 Task: Schedule a workshop on time management for the 19th at 5:00 PM to 6:00 PM
Action: Mouse moved to (457, 114)
Screenshot: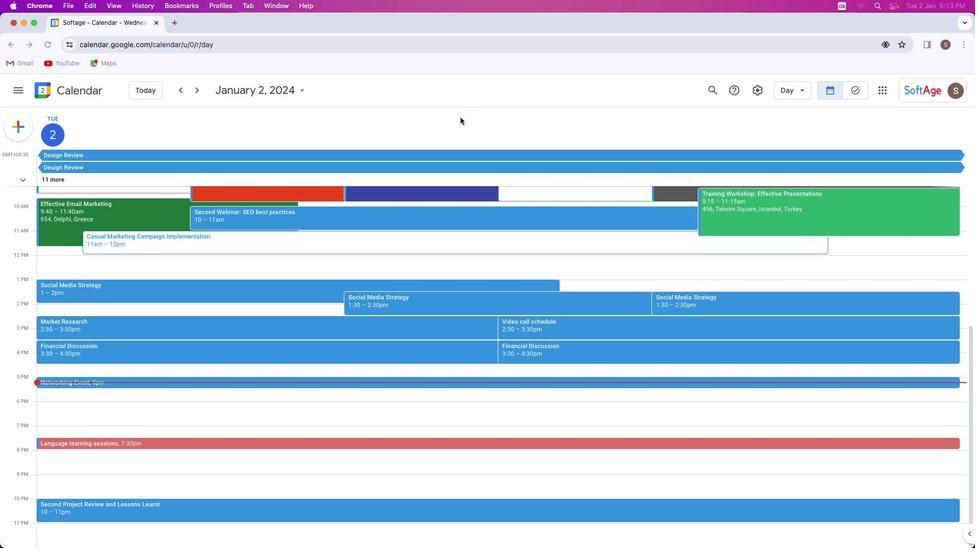 
Action: Mouse pressed left at (457, 114)
Screenshot: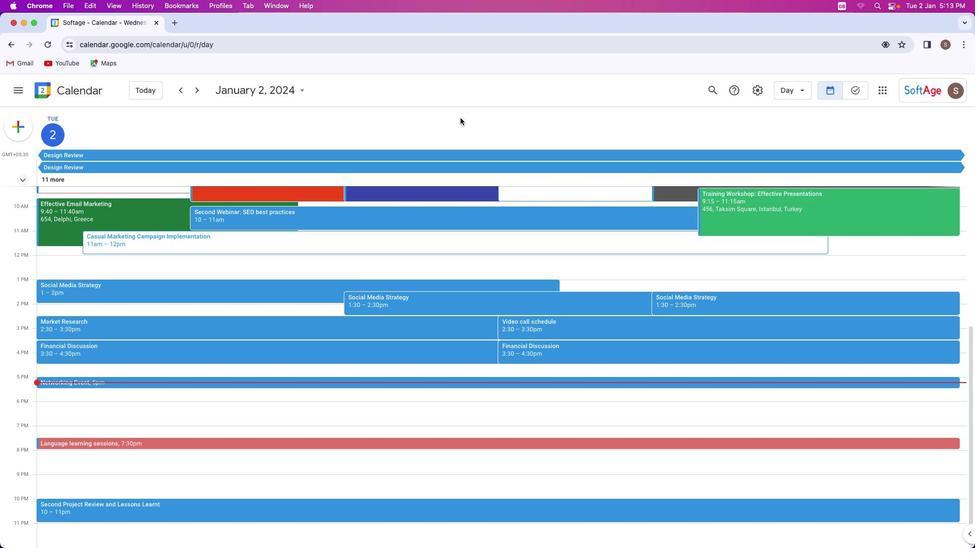 
Action: Mouse moved to (19, 127)
Screenshot: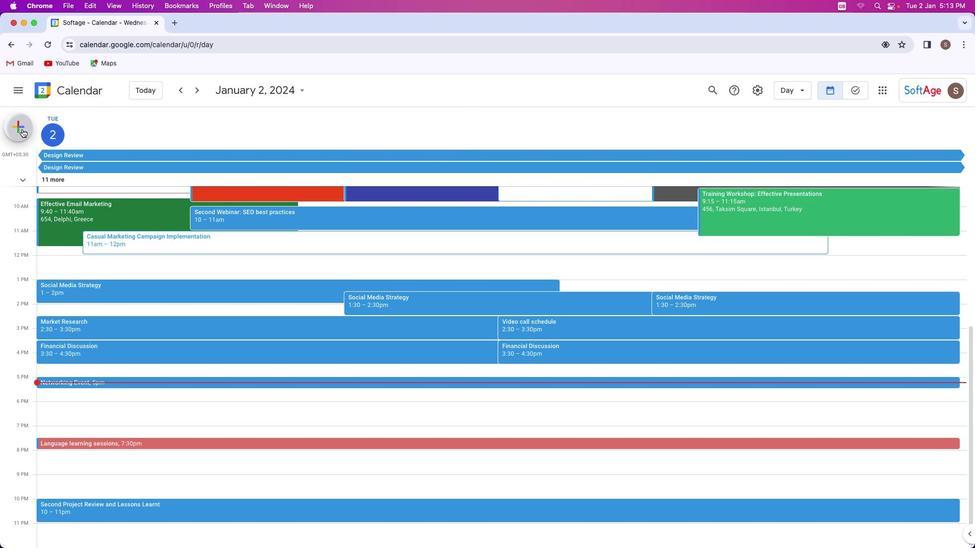
Action: Mouse pressed left at (19, 127)
Screenshot: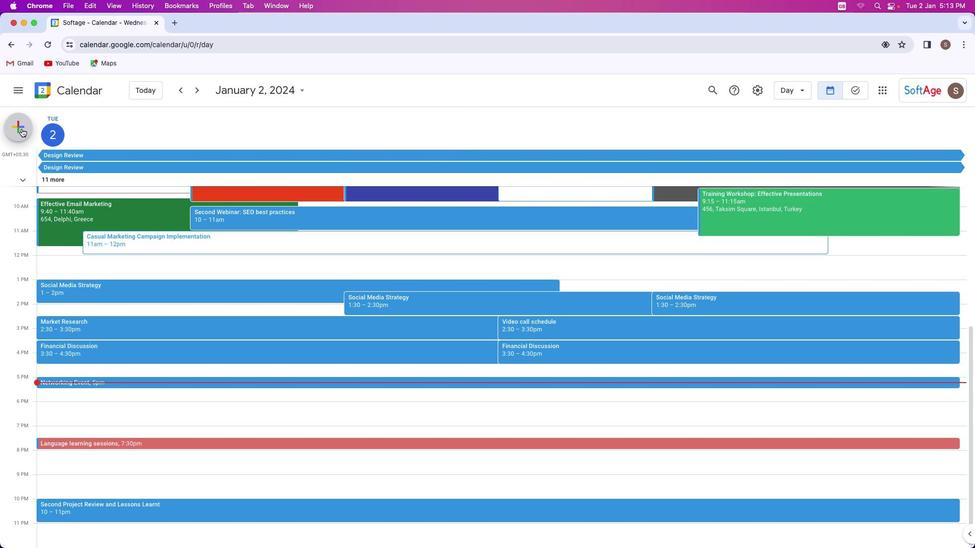 
Action: Mouse moved to (51, 237)
Screenshot: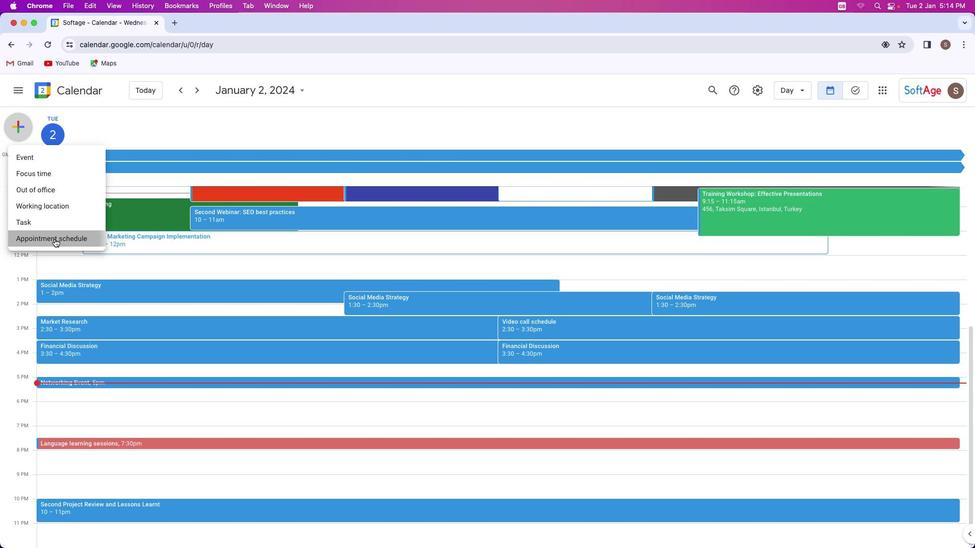 
Action: Mouse pressed left at (51, 237)
Screenshot: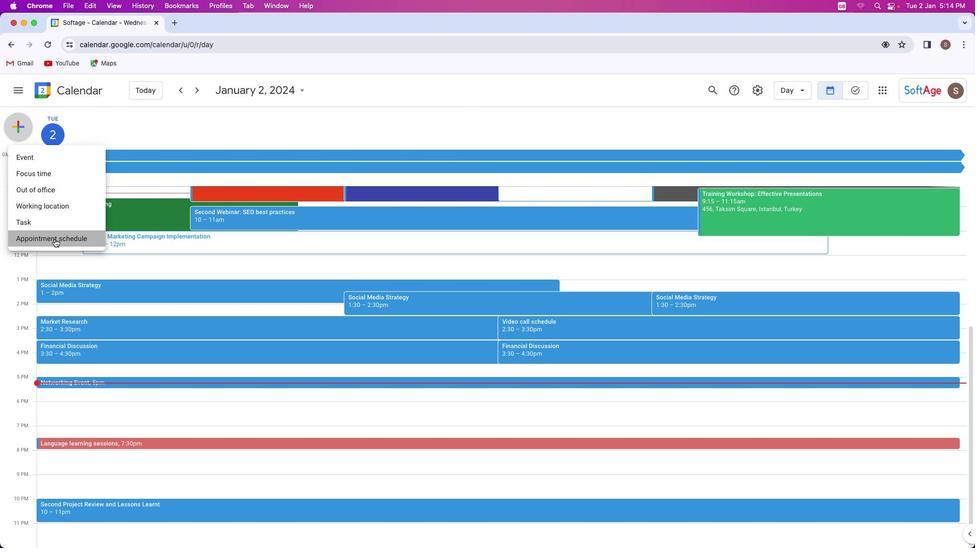
Action: Mouse moved to (102, 123)
Screenshot: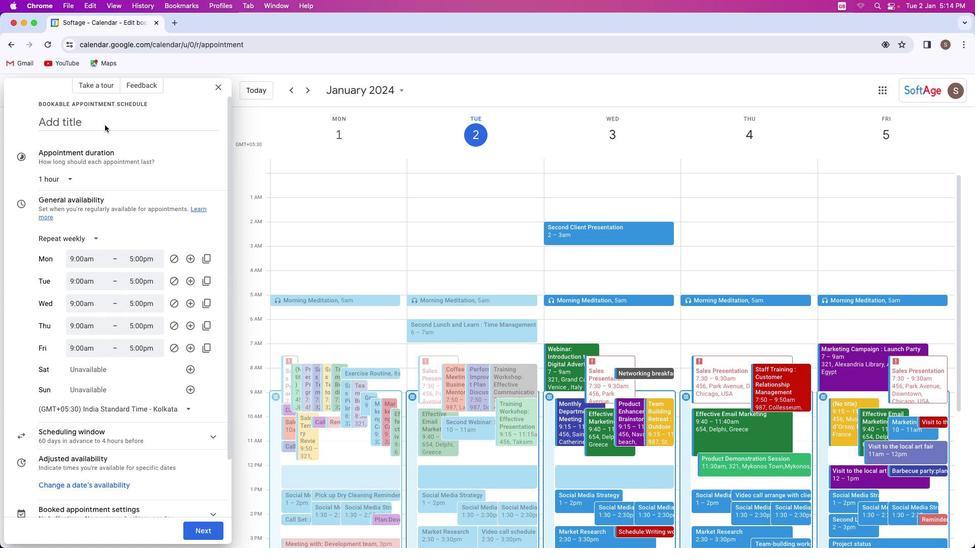 
Action: Mouse pressed left at (102, 123)
Screenshot: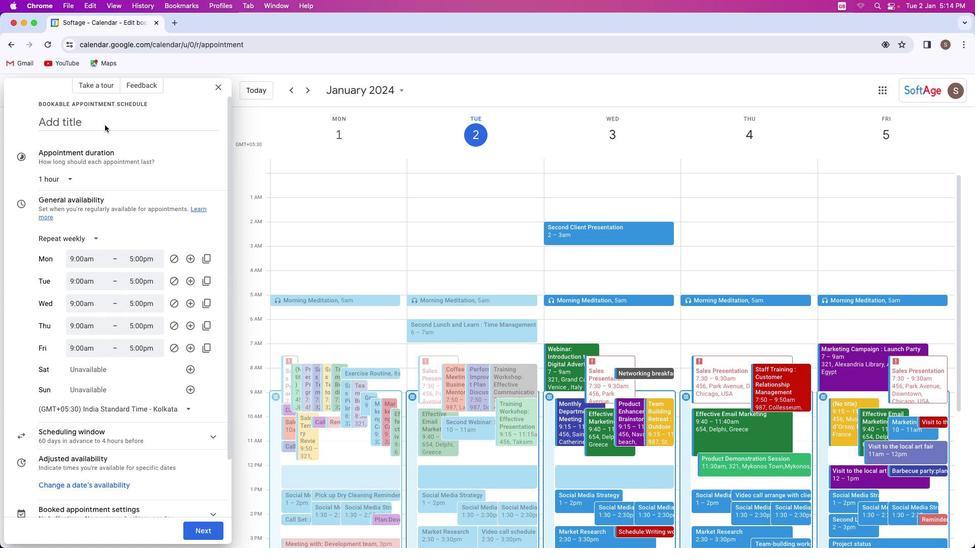 
Action: Mouse moved to (101, 123)
Screenshot: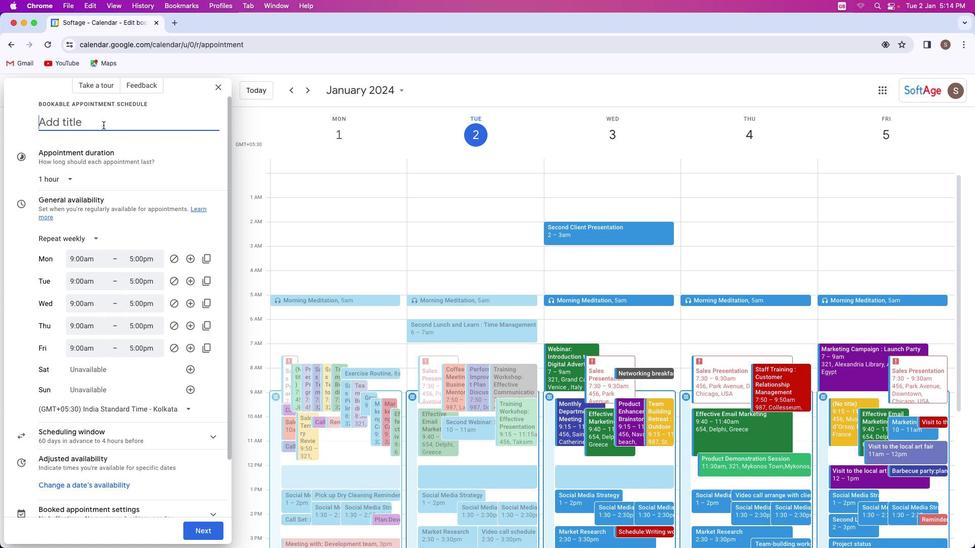 
Action: Key pressed Key.shift'W''o''r''k''s''h''o''p'Key.space'o''n'Key.space't''i''m''e'Key.space'm''a''n''a''g''e''m''e''n''t'
Screenshot: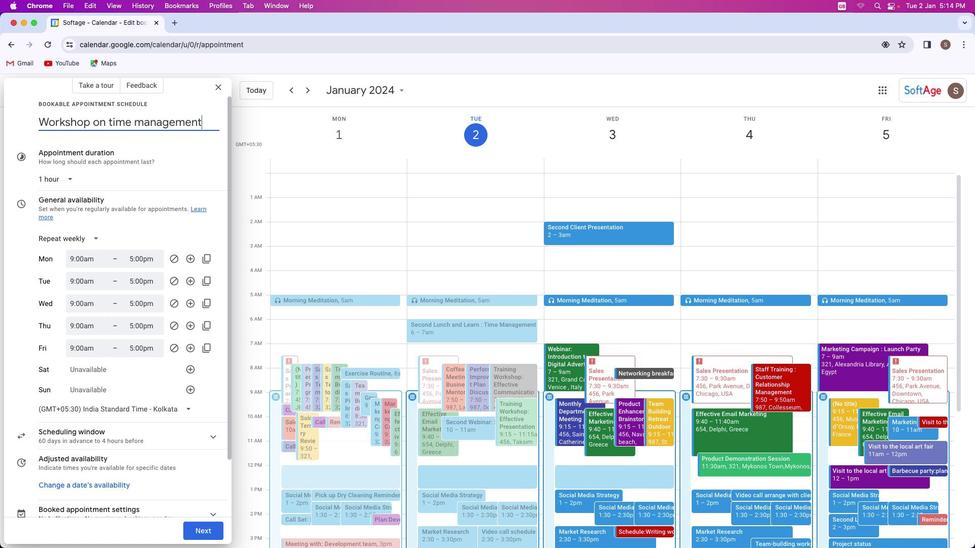 
Action: Mouse moved to (88, 237)
Screenshot: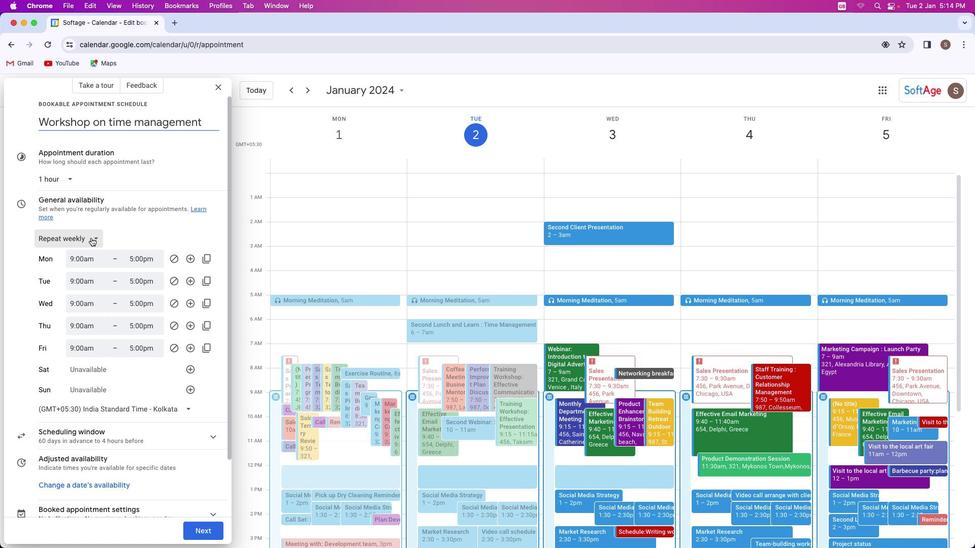
Action: Mouse pressed left at (88, 237)
Screenshot: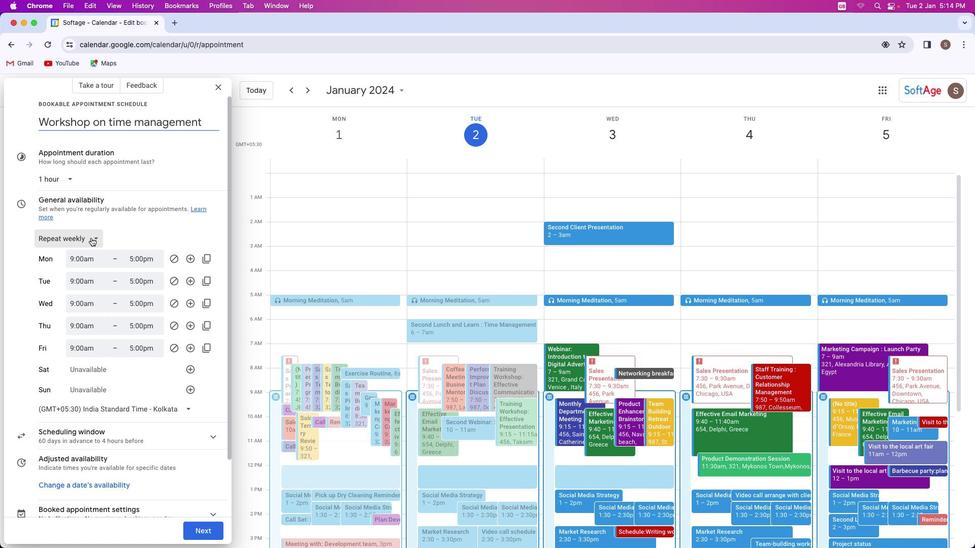 
Action: Mouse moved to (85, 255)
Screenshot: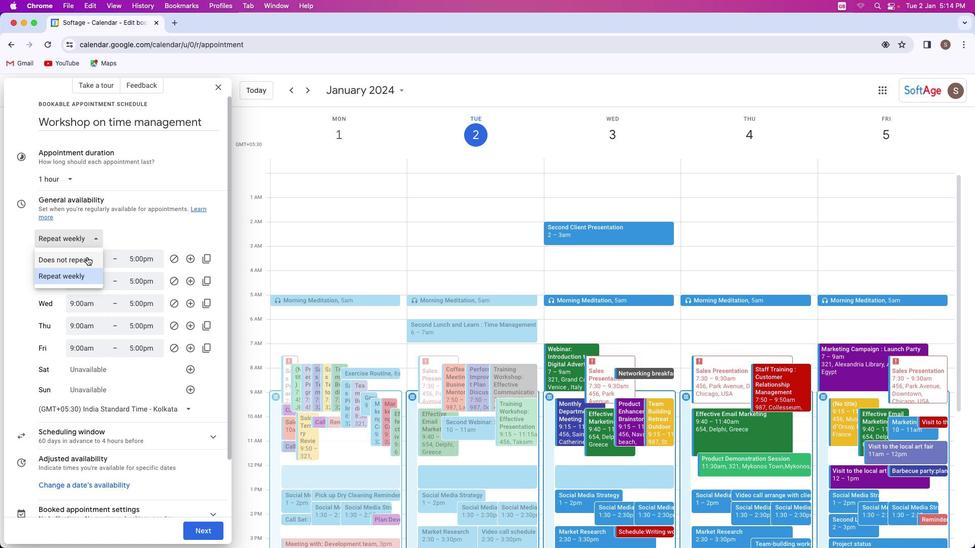 
Action: Mouse pressed left at (85, 255)
Screenshot: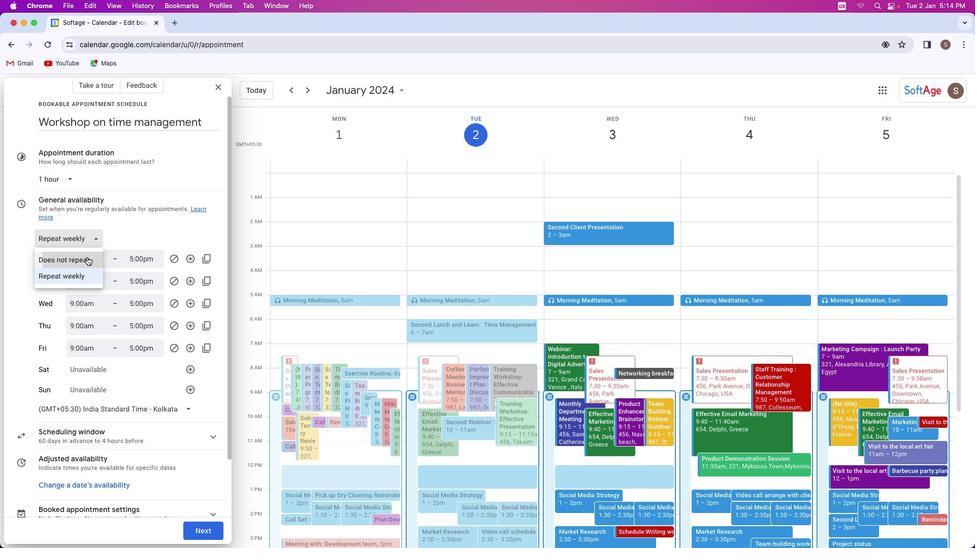 
Action: Mouse moved to (63, 246)
Screenshot: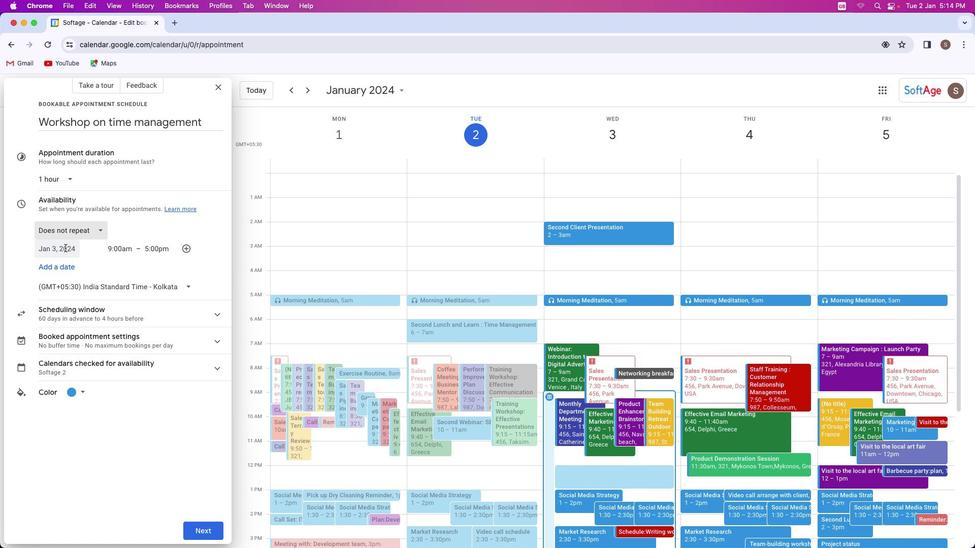 
Action: Mouse pressed left at (63, 246)
Screenshot: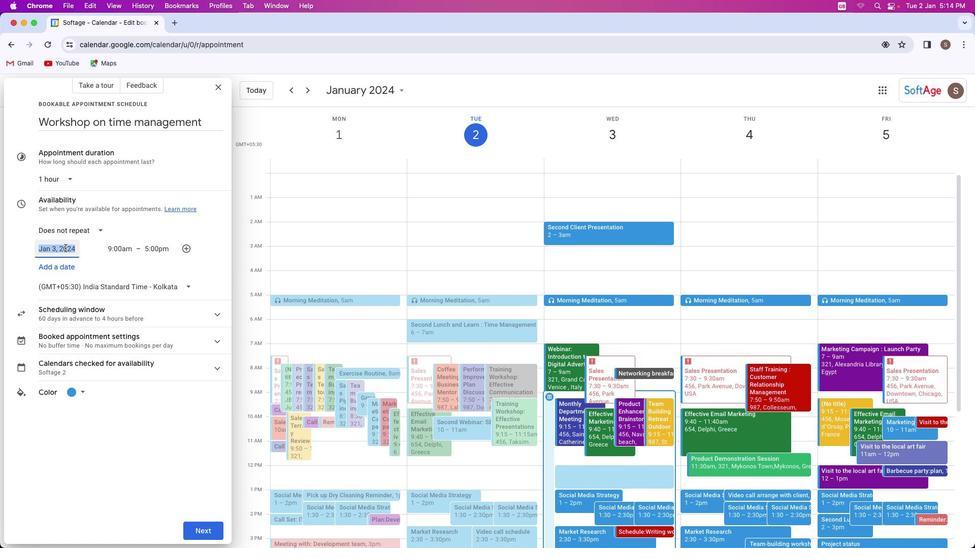 
Action: Mouse moved to (119, 324)
Screenshot: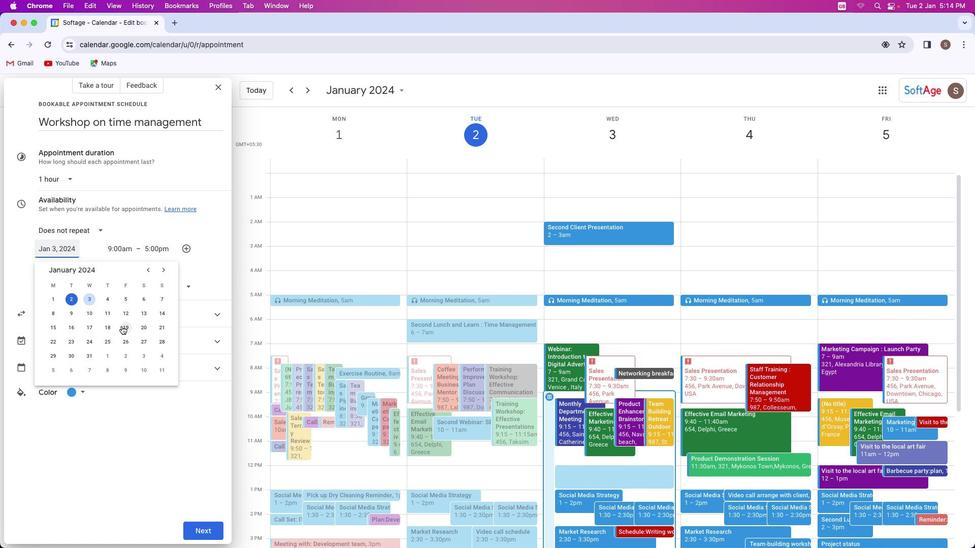 
Action: Mouse pressed left at (119, 324)
Screenshot: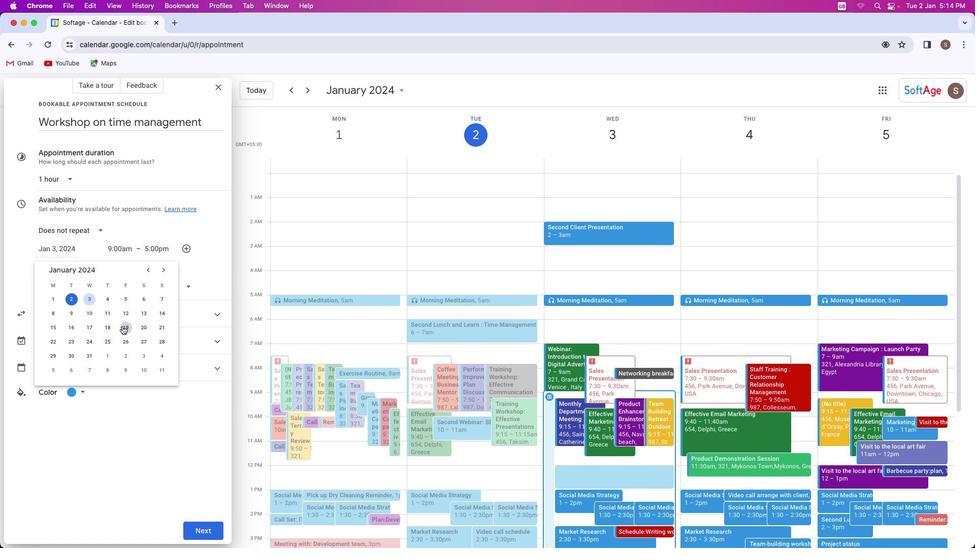 
Action: Mouse moved to (109, 244)
Screenshot: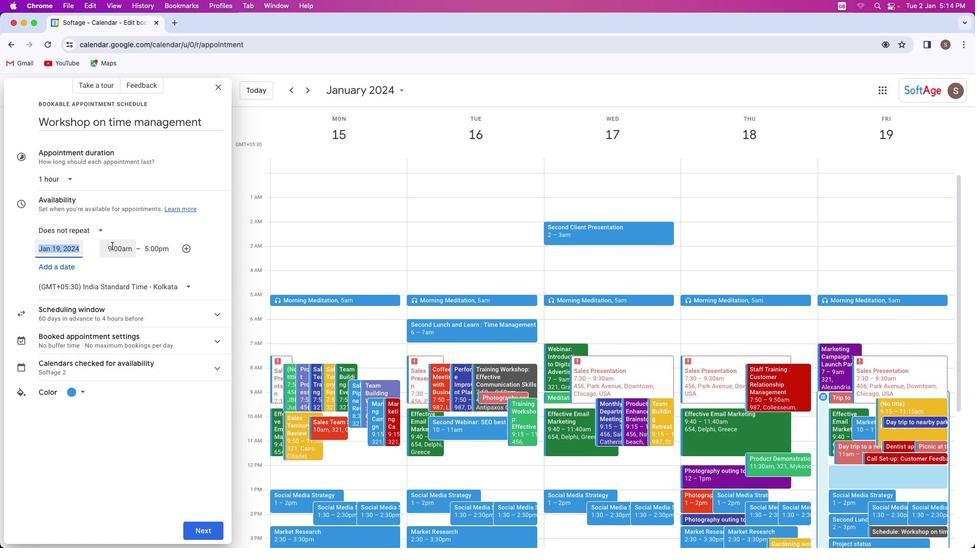 
Action: Mouse pressed left at (109, 244)
Screenshot: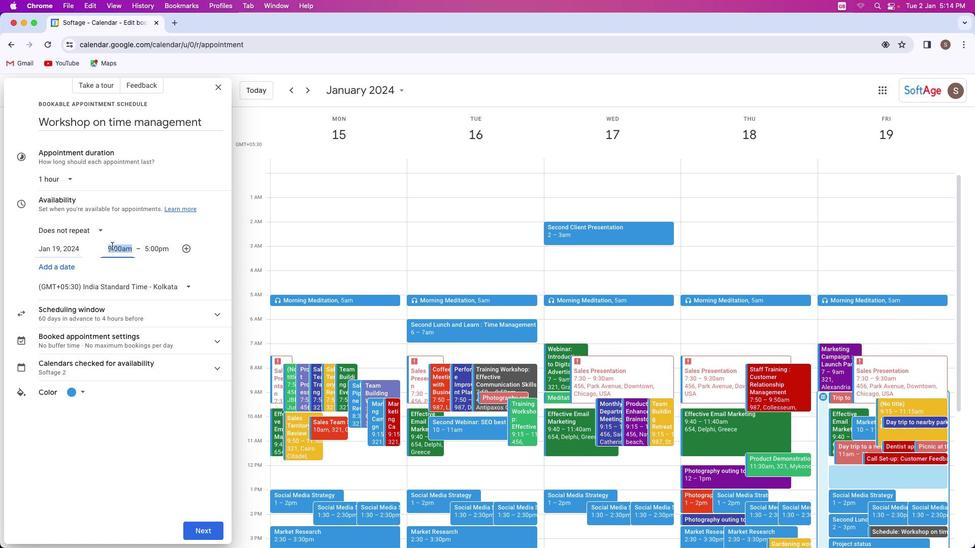 
Action: Mouse moved to (133, 292)
Screenshot: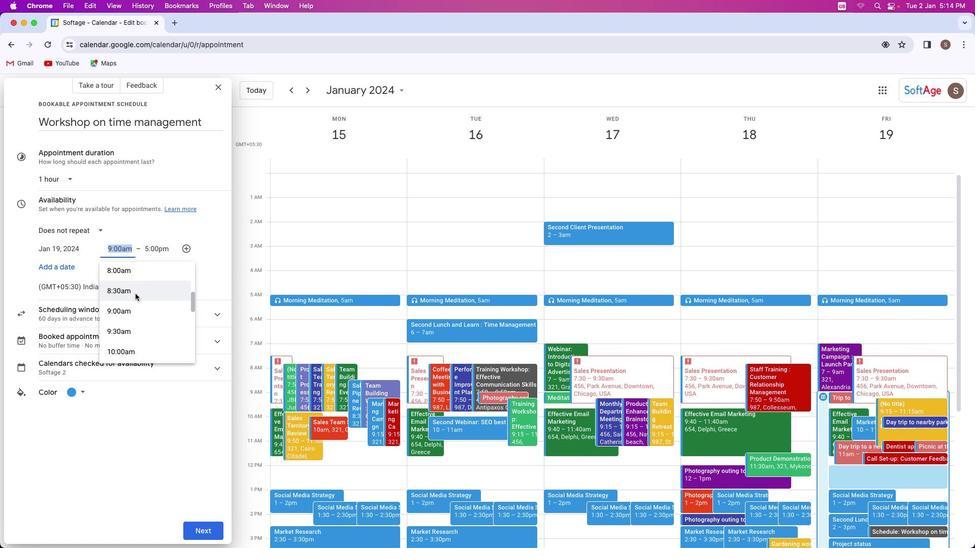 
Action: Mouse scrolled (133, 292) with delta (-1, -2)
Screenshot: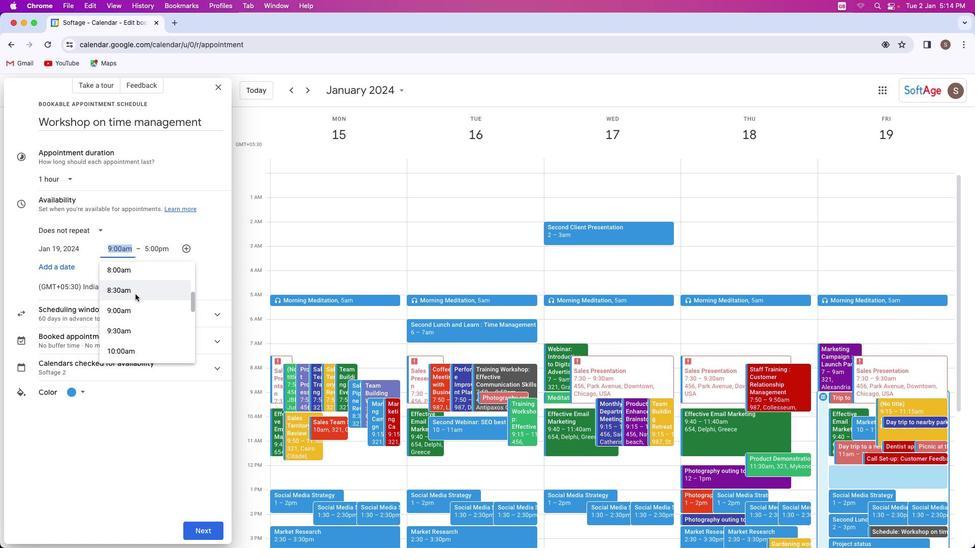 
Action: Mouse scrolled (133, 292) with delta (-1, -2)
Screenshot: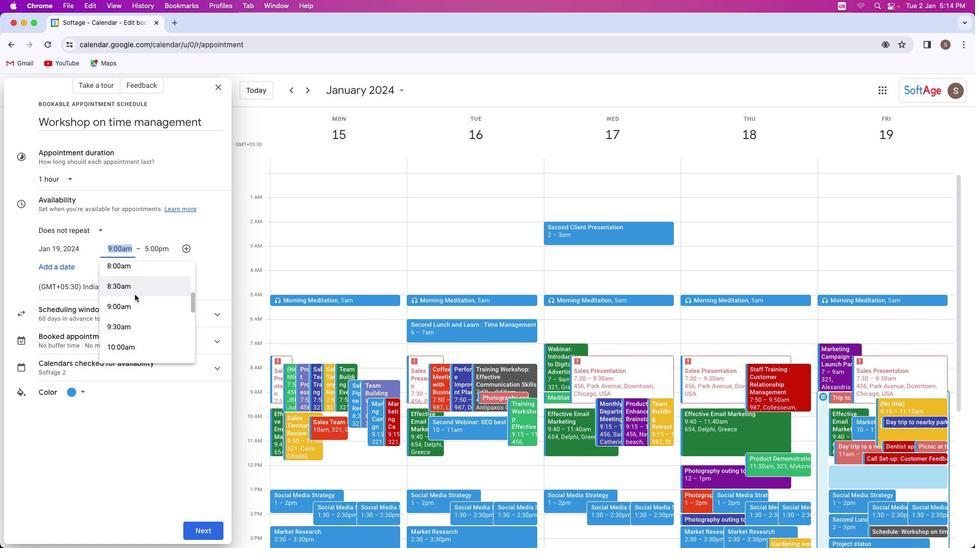 
Action: Mouse moved to (133, 292)
Screenshot: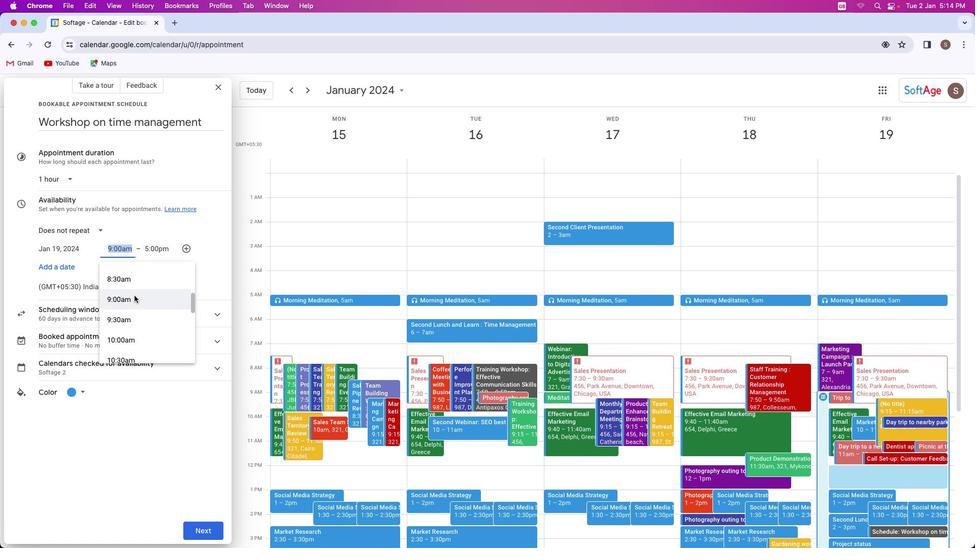 
Action: Mouse scrolled (133, 292) with delta (-1, -2)
Screenshot: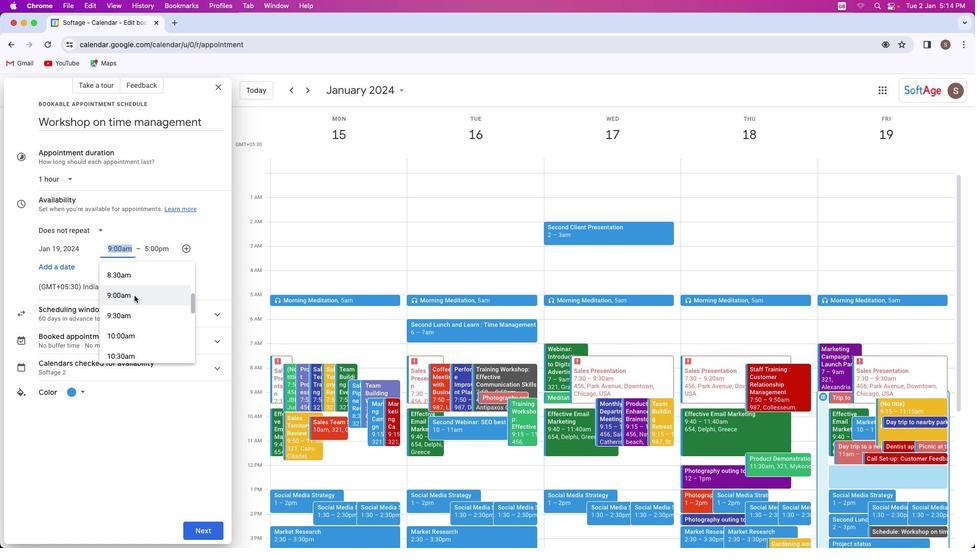 
Action: Mouse moved to (132, 293)
Screenshot: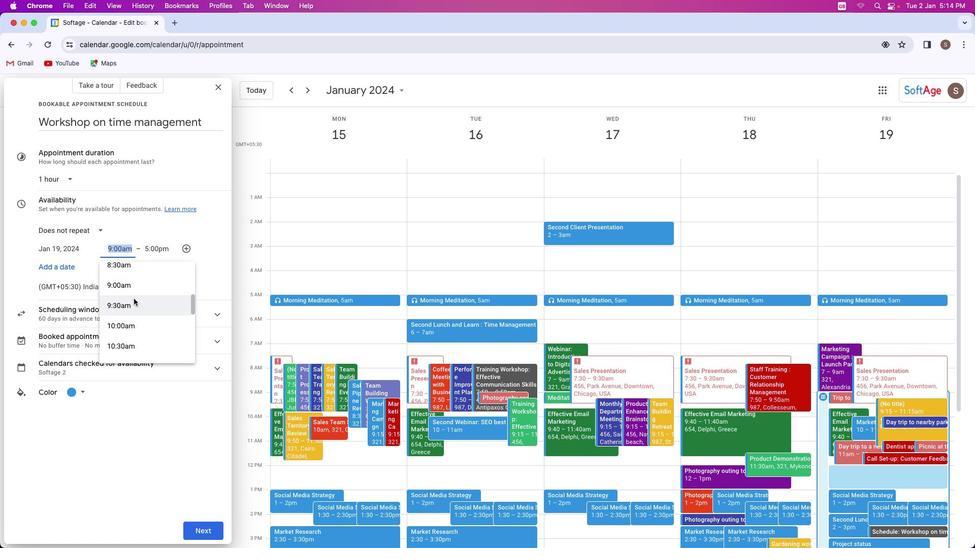 
Action: Mouse scrolled (132, 293) with delta (-1, -2)
Screenshot: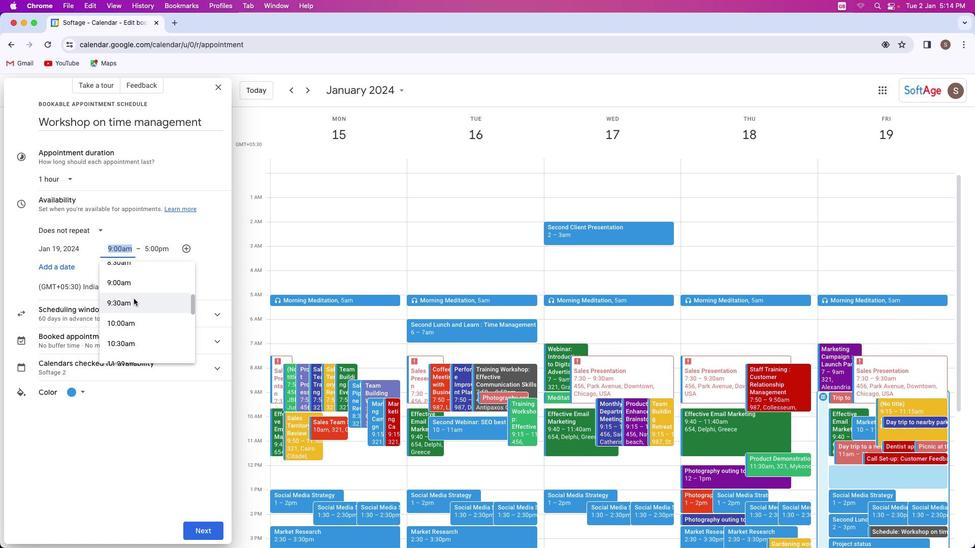 
Action: Mouse moved to (129, 291)
Screenshot: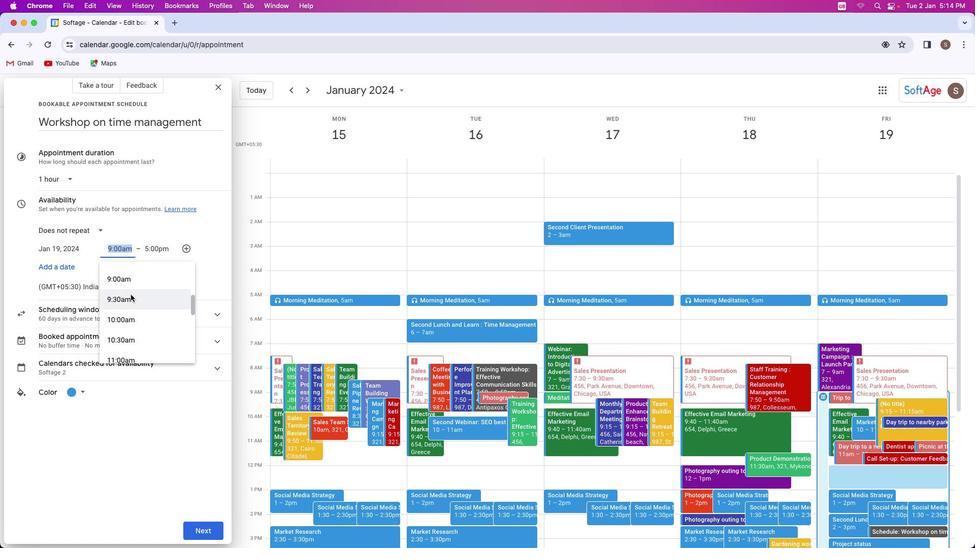 
Action: Mouse scrolled (129, 291) with delta (-1, -2)
Screenshot: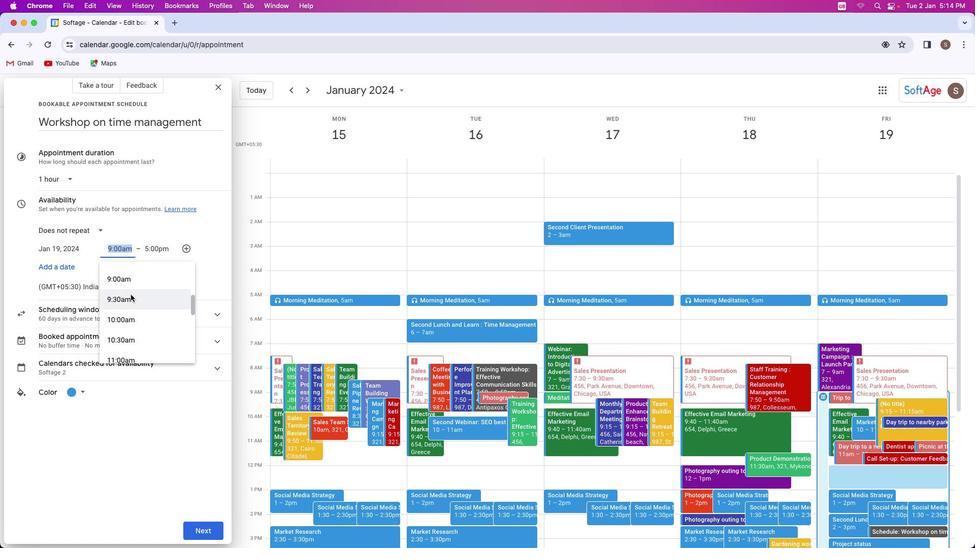 
Action: Mouse moved to (129, 293)
Screenshot: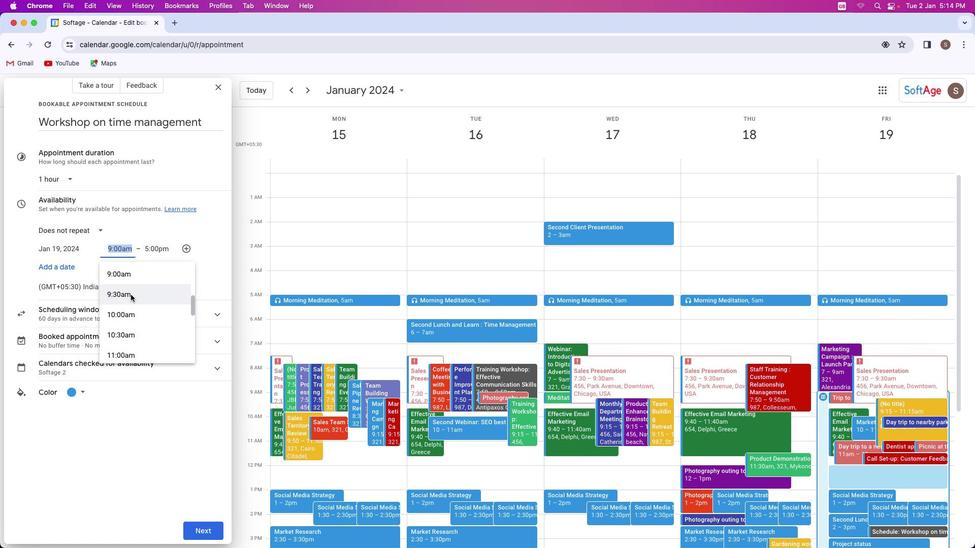 
Action: Mouse scrolled (129, 293) with delta (-1, -2)
Screenshot: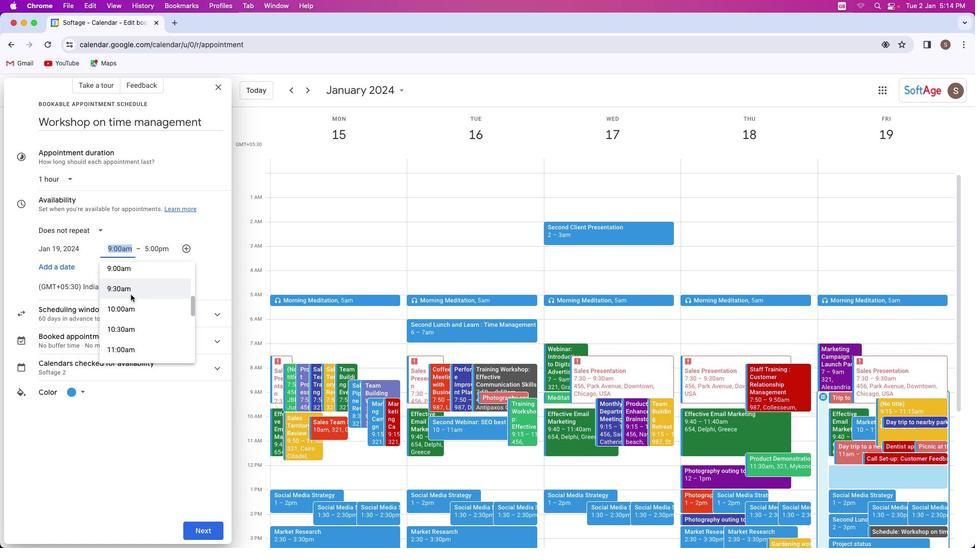 
Action: Mouse scrolled (129, 293) with delta (-1, -2)
Screenshot: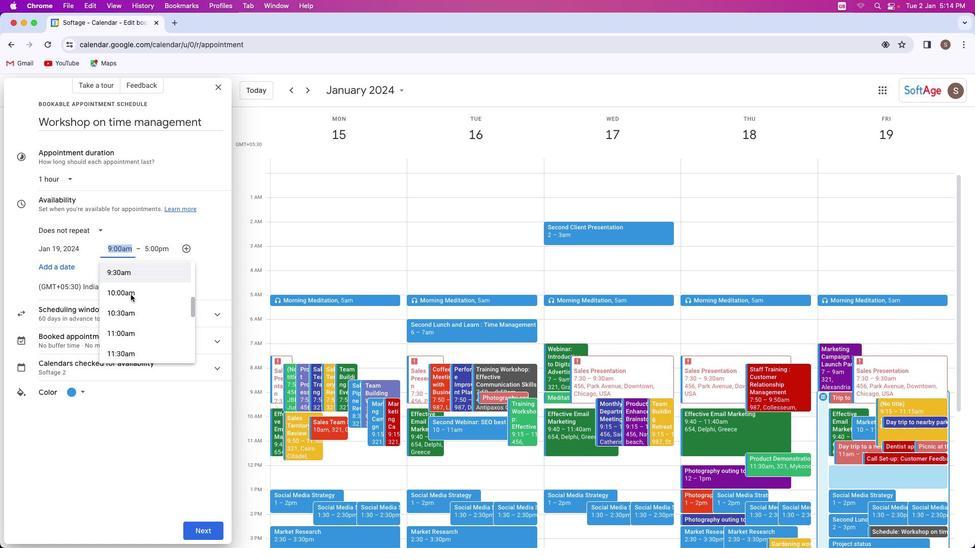 
Action: Mouse scrolled (129, 293) with delta (-1, -2)
Screenshot: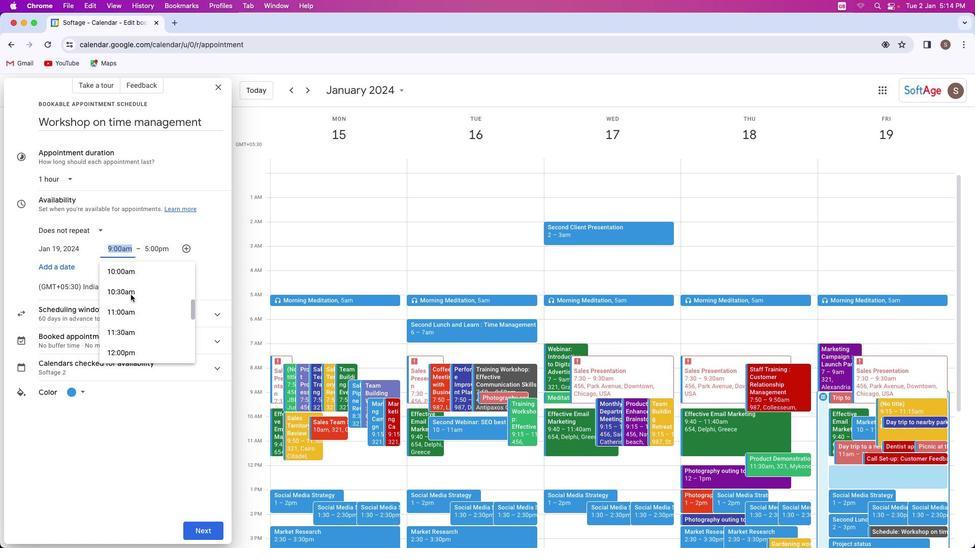 
Action: Mouse scrolled (129, 293) with delta (-1, -2)
Screenshot: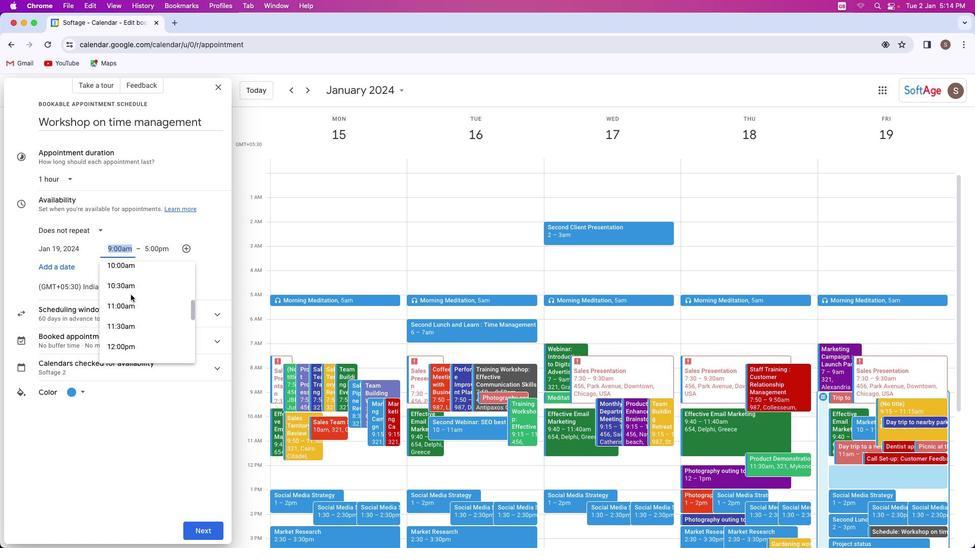 
Action: Mouse moved to (129, 292)
Screenshot: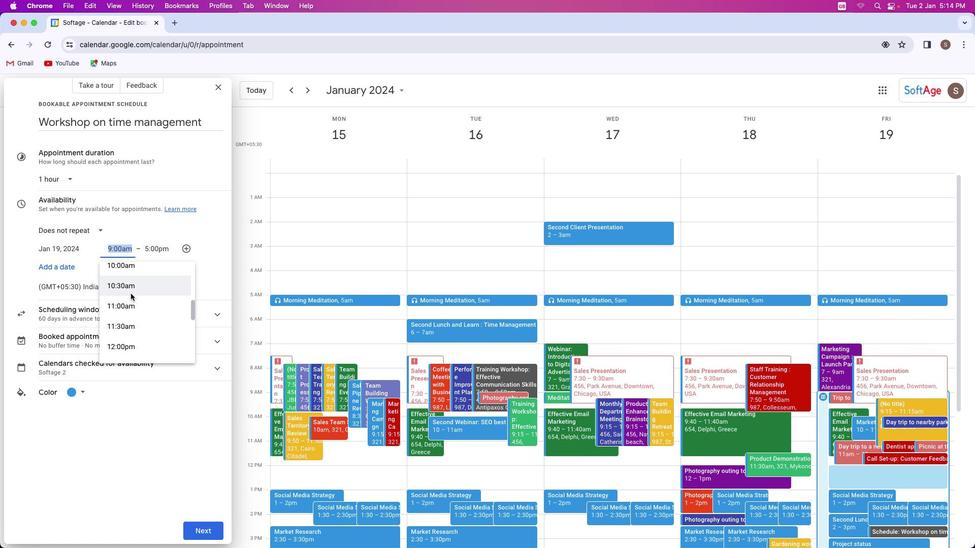 
Action: Mouse scrolled (129, 292) with delta (-1, -2)
Screenshot: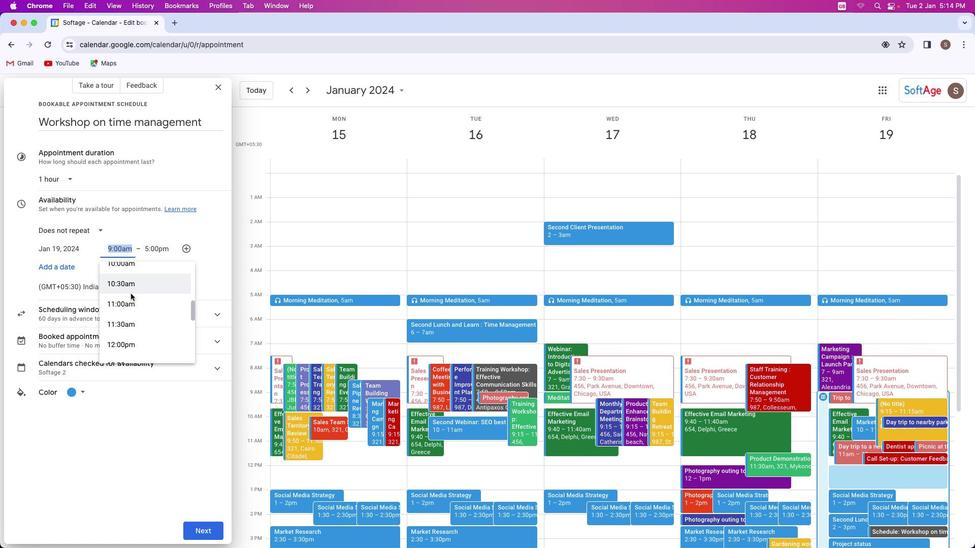 
Action: Mouse scrolled (129, 292) with delta (-1, -2)
Screenshot: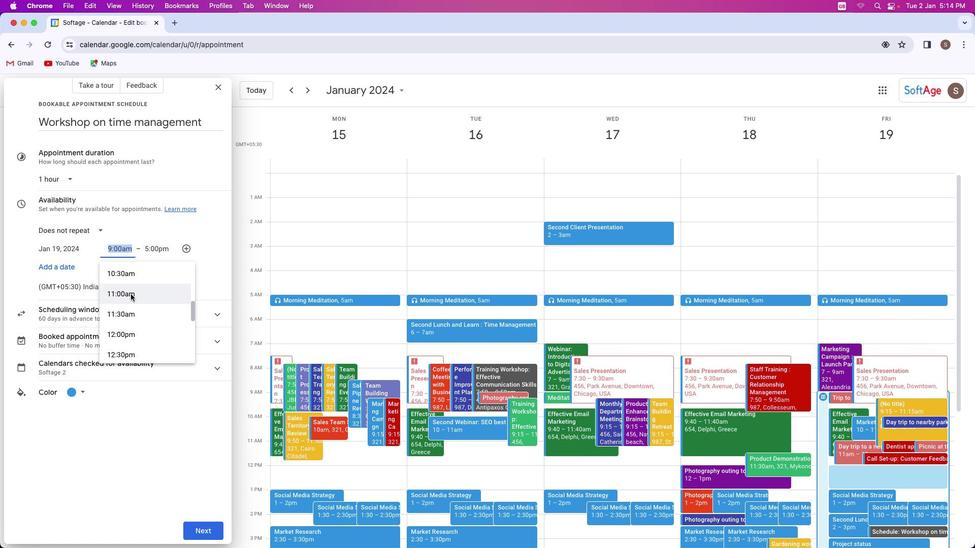 
Action: Mouse moved to (129, 292)
Screenshot: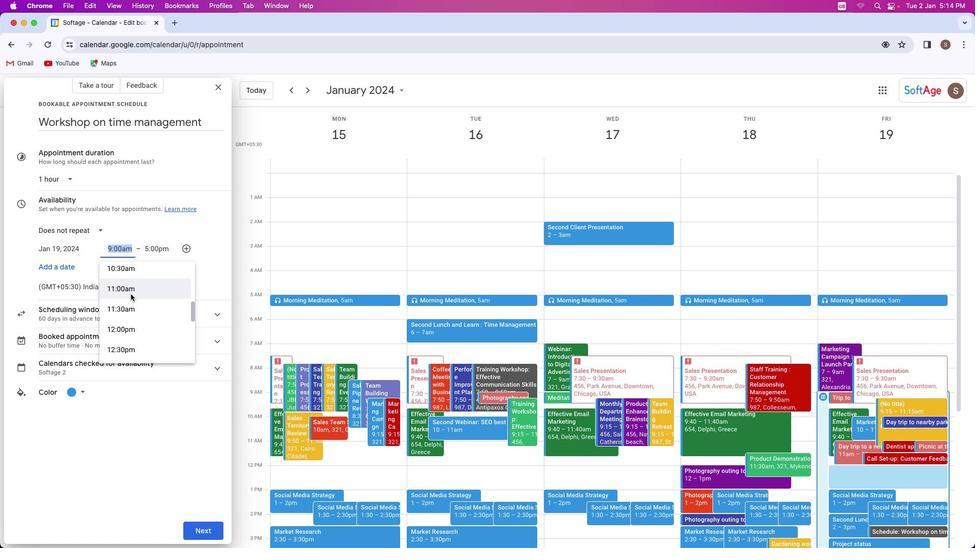 
Action: Mouse scrolled (129, 292) with delta (-1, -2)
Screenshot: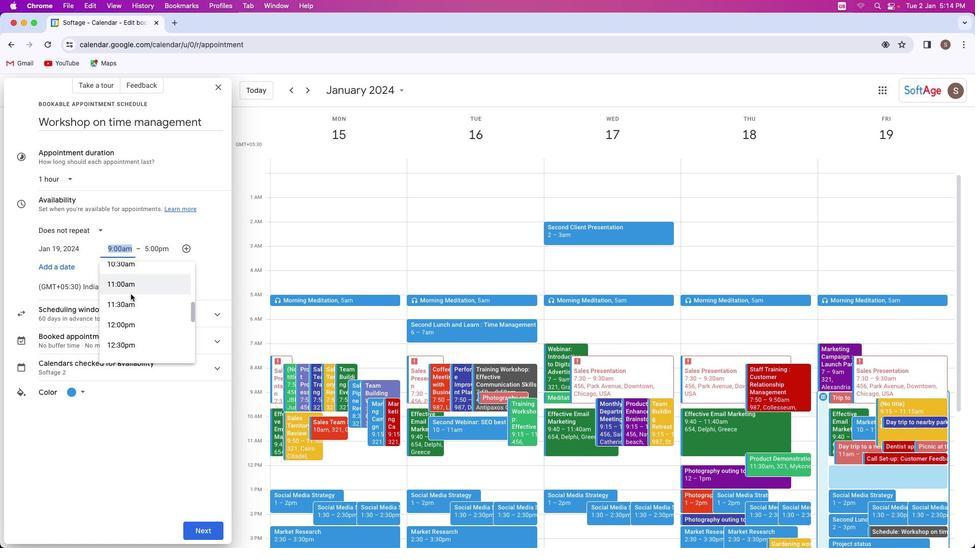 
Action: Mouse scrolled (129, 292) with delta (-1, -2)
Screenshot: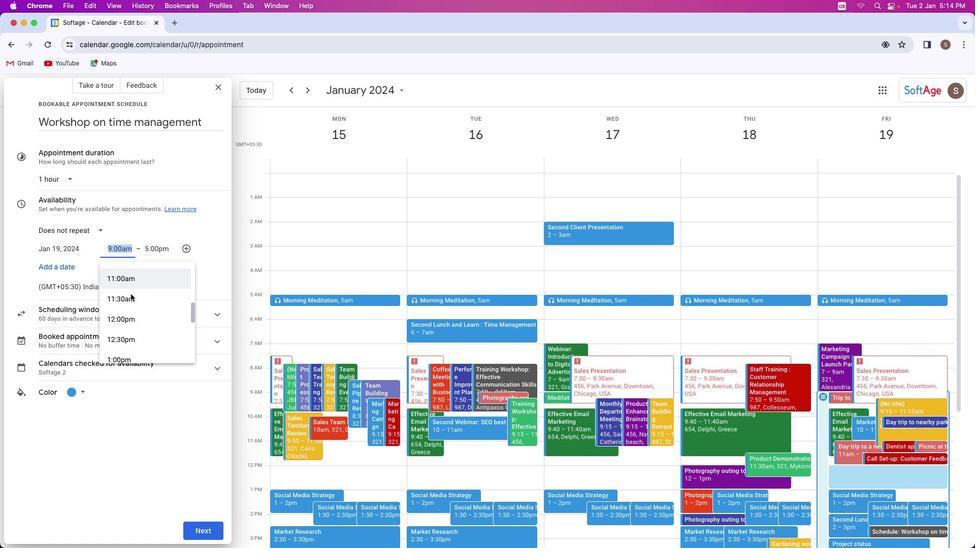 
Action: Mouse scrolled (129, 292) with delta (-1, -2)
Screenshot: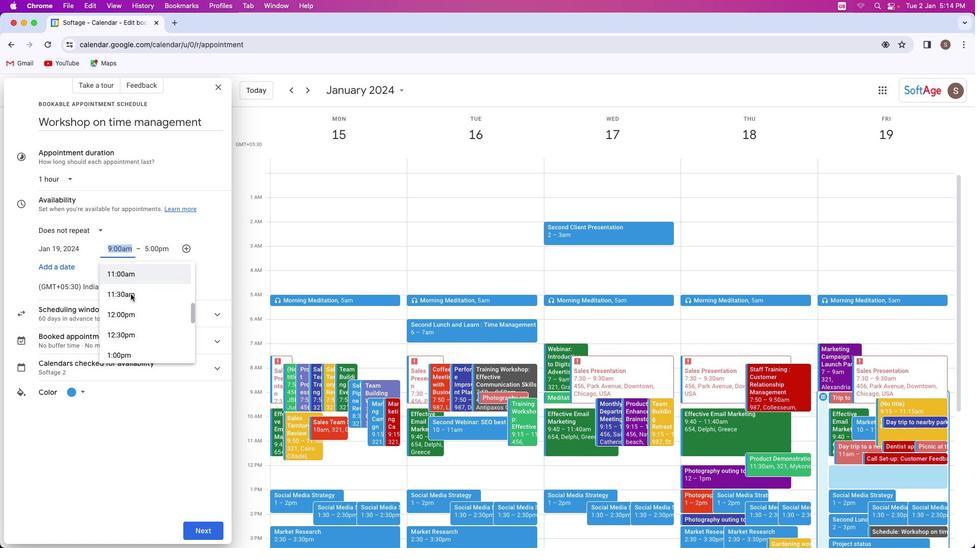 
Action: Mouse moved to (129, 292)
Screenshot: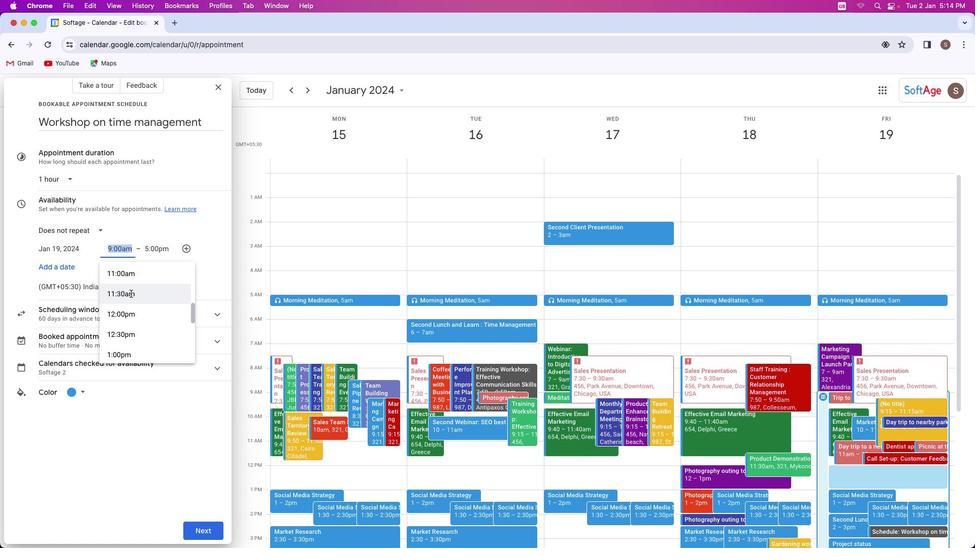 
Action: Mouse scrolled (129, 292) with delta (-1, -2)
Screenshot: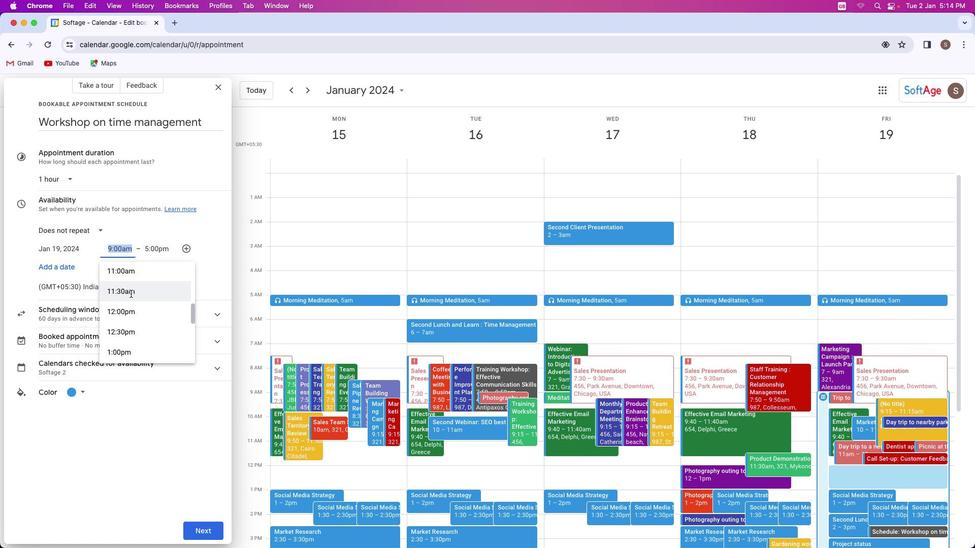 
Action: Mouse scrolled (129, 292) with delta (-1, -2)
Screenshot: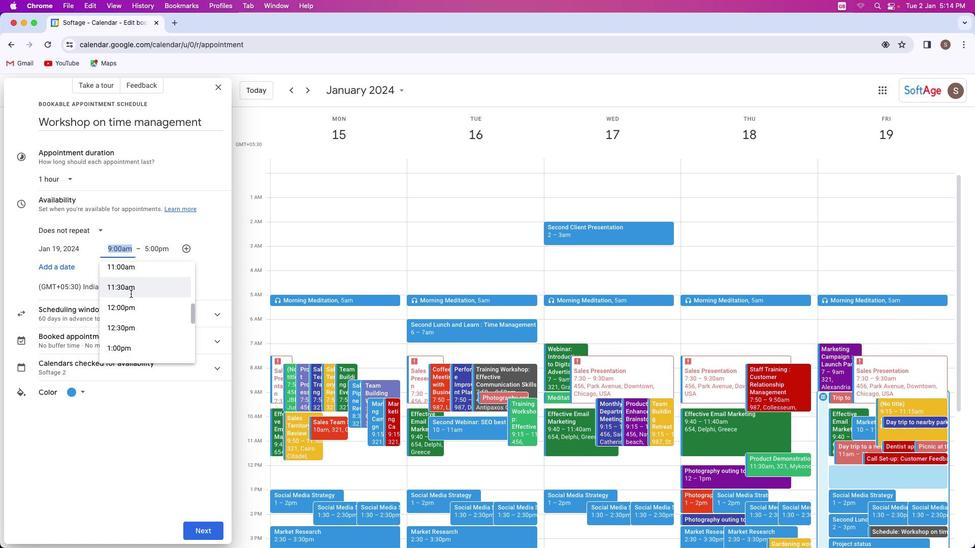 
Action: Mouse scrolled (129, 292) with delta (-1, -2)
Screenshot: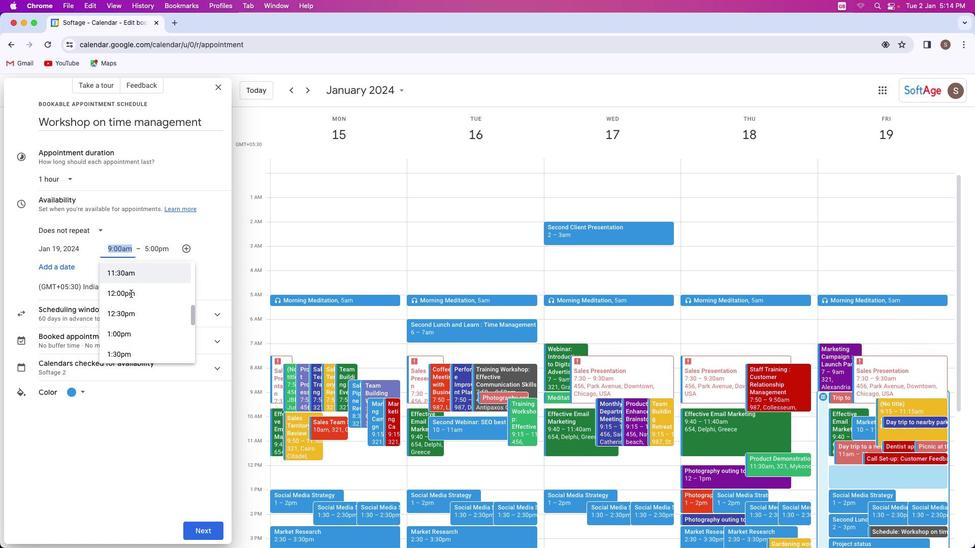
Action: Mouse scrolled (129, 292) with delta (-1, -2)
Screenshot: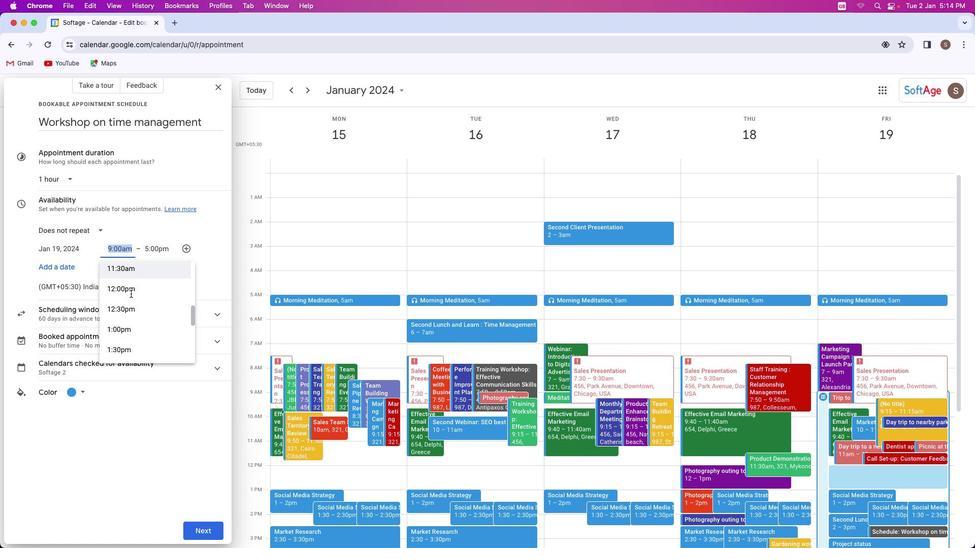 
Action: Mouse moved to (129, 291)
Screenshot: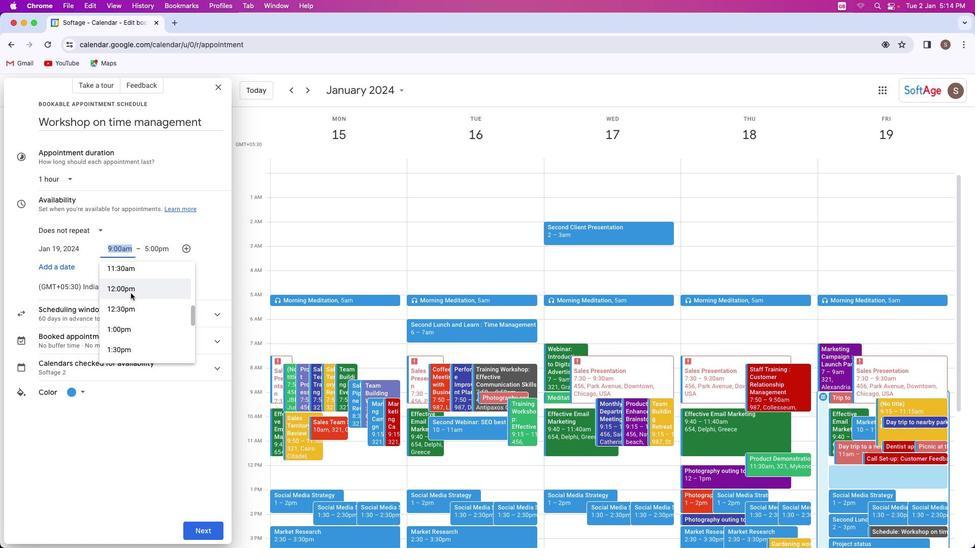 
Action: Mouse scrolled (129, 291) with delta (-1, -2)
Screenshot: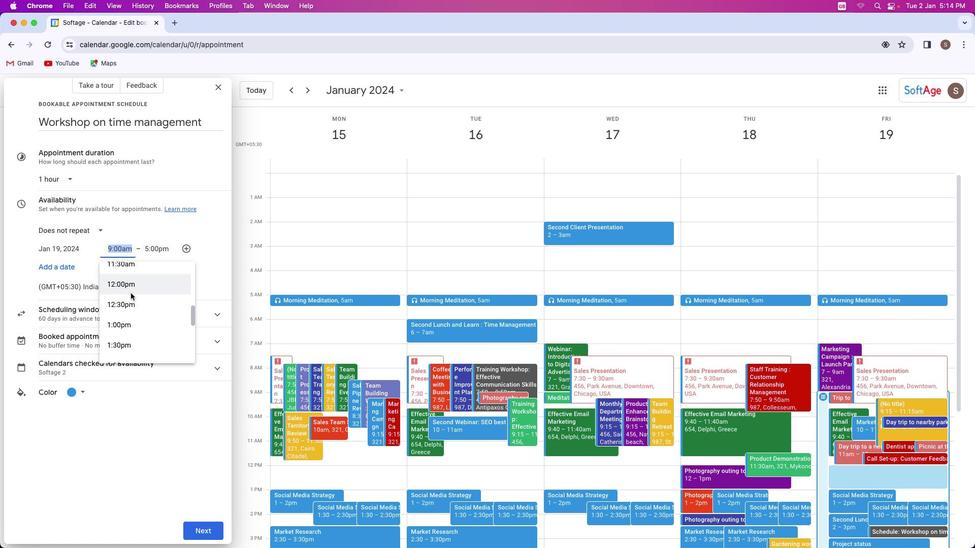 
Action: Mouse scrolled (129, 291) with delta (-1, -2)
Screenshot: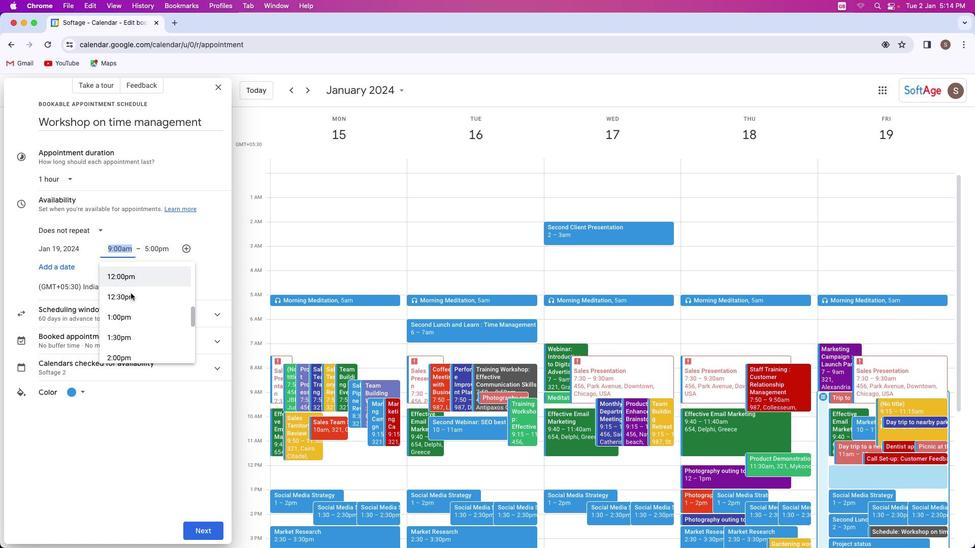 
Action: Mouse scrolled (129, 291) with delta (-1, -2)
Screenshot: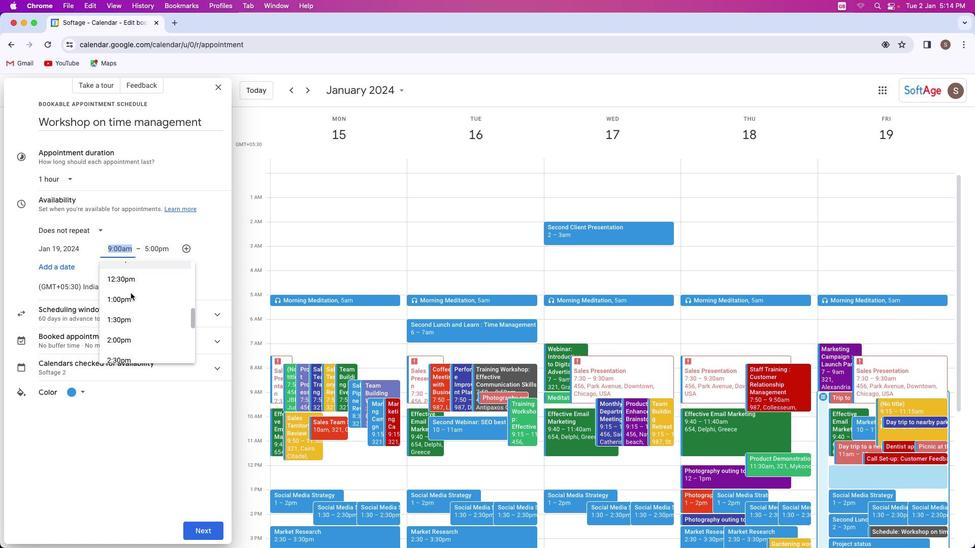 
Action: Mouse scrolled (129, 291) with delta (-1, -2)
Screenshot: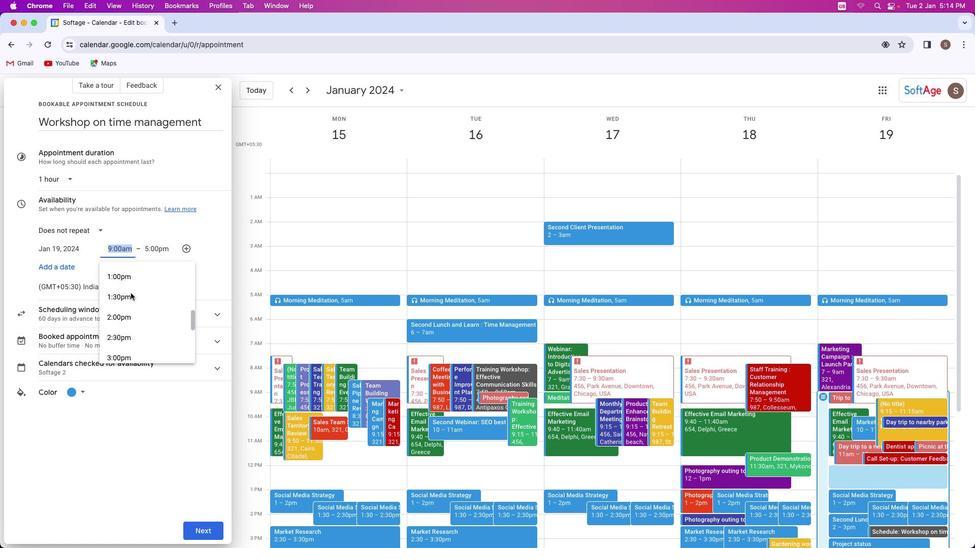 
Action: Mouse scrolled (129, 291) with delta (-1, -2)
Screenshot: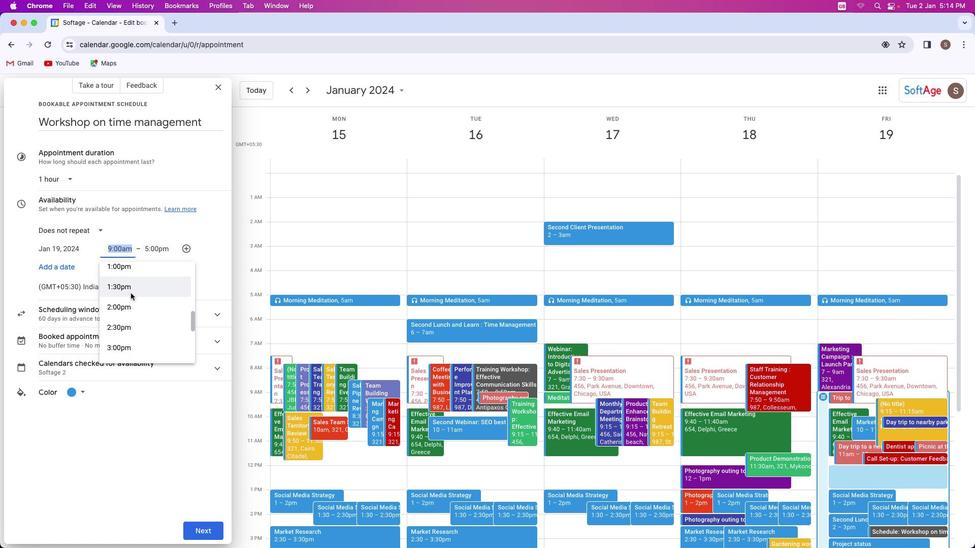 
Action: Mouse scrolled (129, 291) with delta (-1, -2)
Screenshot: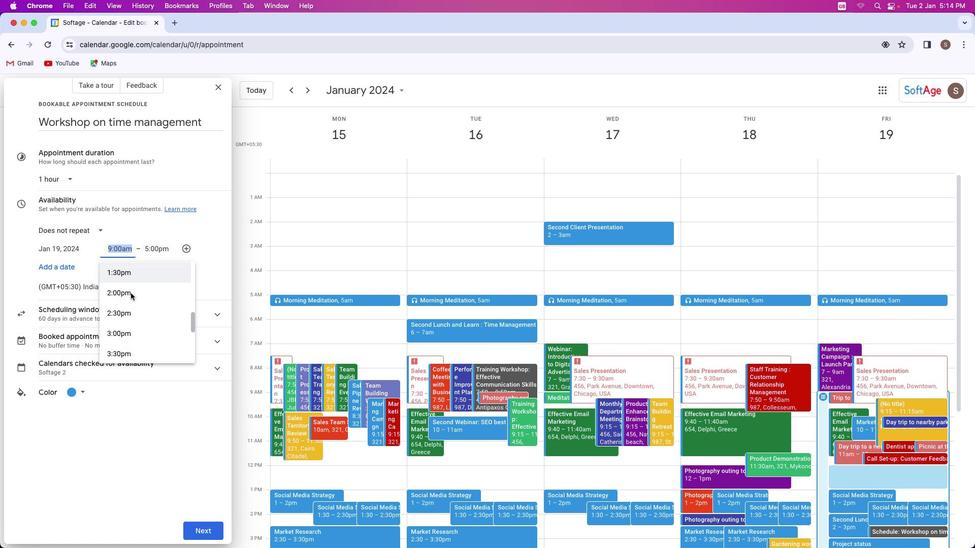 
Action: Mouse scrolled (129, 291) with delta (-1, -2)
Screenshot: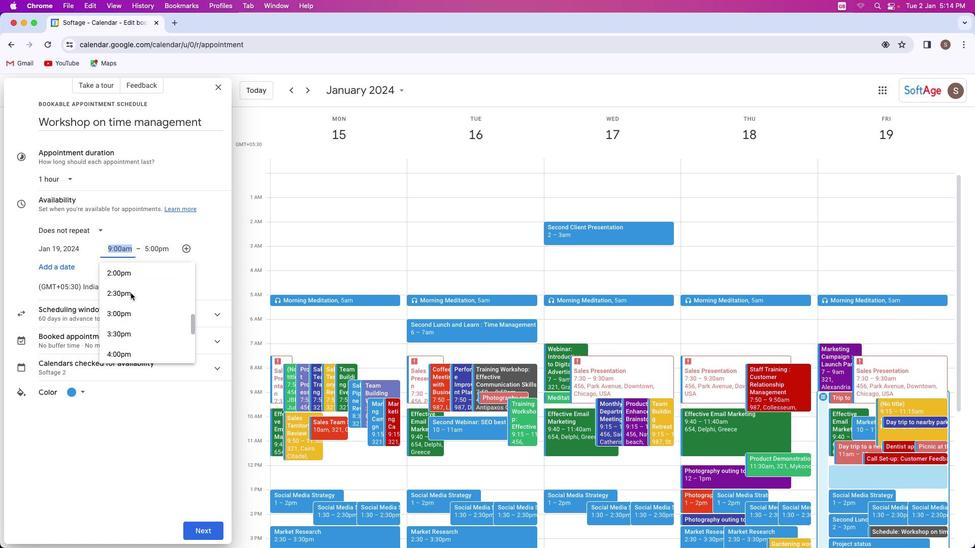 
Action: Mouse scrolled (129, 291) with delta (-1, -2)
Screenshot: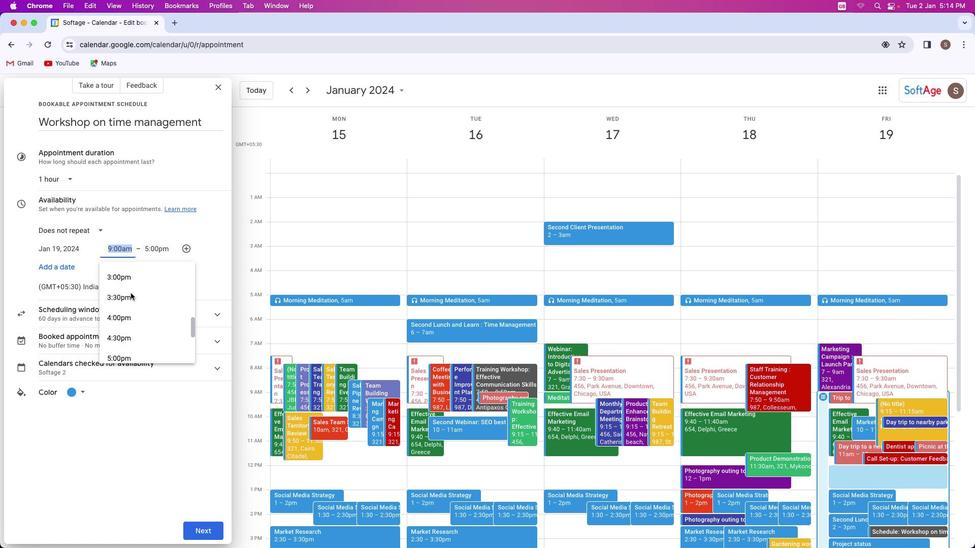 
Action: Mouse scrolled (129, 291) with delta (-1, -2)
Screenshot: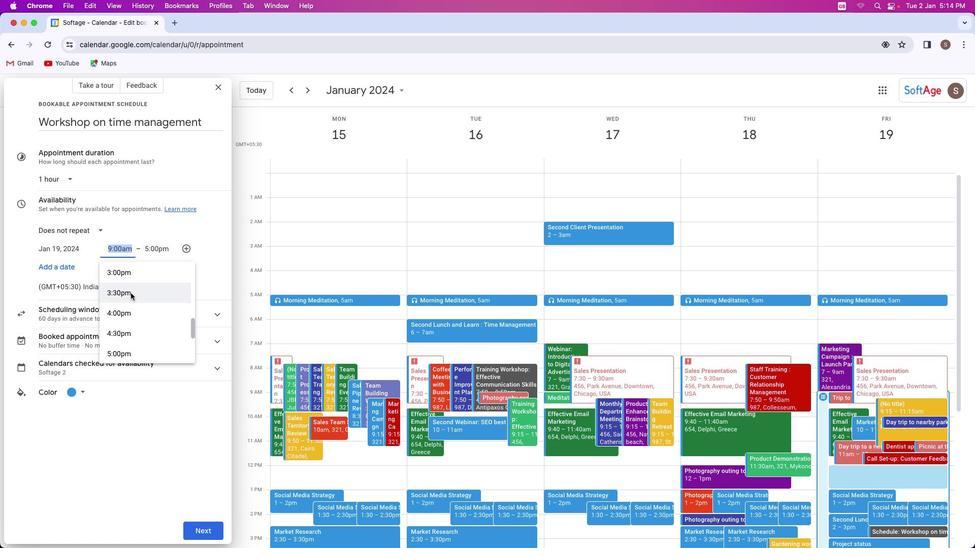 
Action: Mouse scrolled (129, 291) with delta (-1, -2)
Screenshot: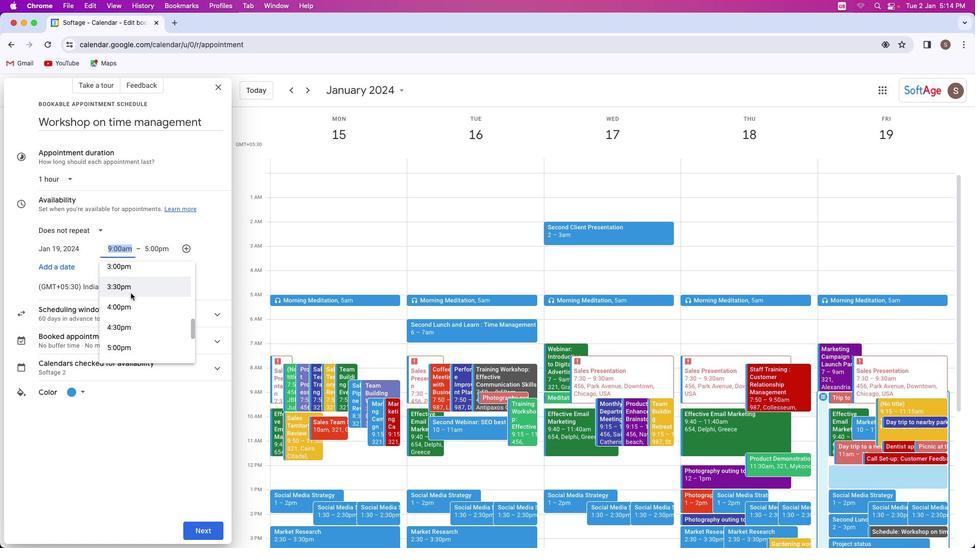 
Action: Mouse scrolled (129, 291) with delta (-1, -2)
Screenshot: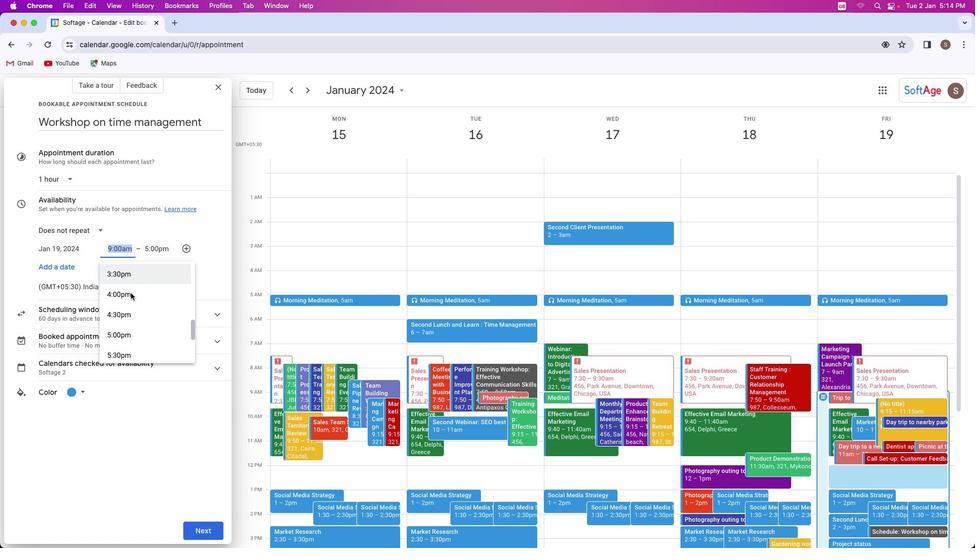 
Action: Mouse scrolled (129, 291) with delta (-1, -2)
Screenshot: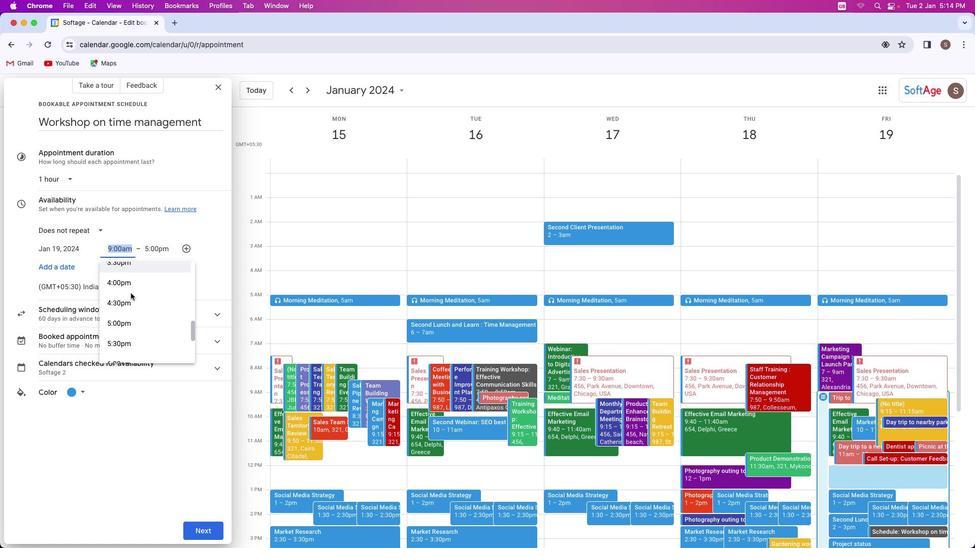
Action: Mouse scrolled (129, 291) with delta (-1, -2)
Screenshot: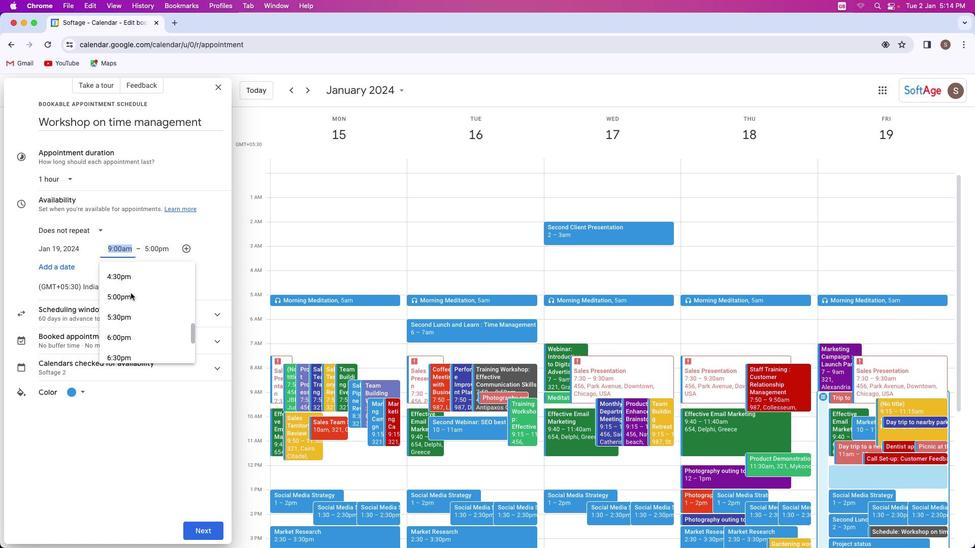 
Action: Mouse scrolled (129, 291) with delta (-1, -2)
Screenshot: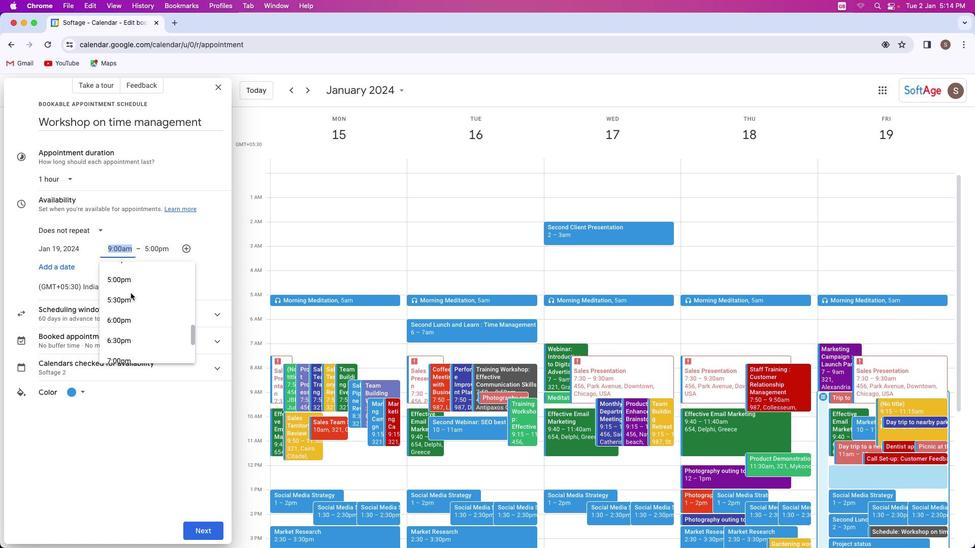 
Action: Mouse moved to (129, 290)
Screenshot: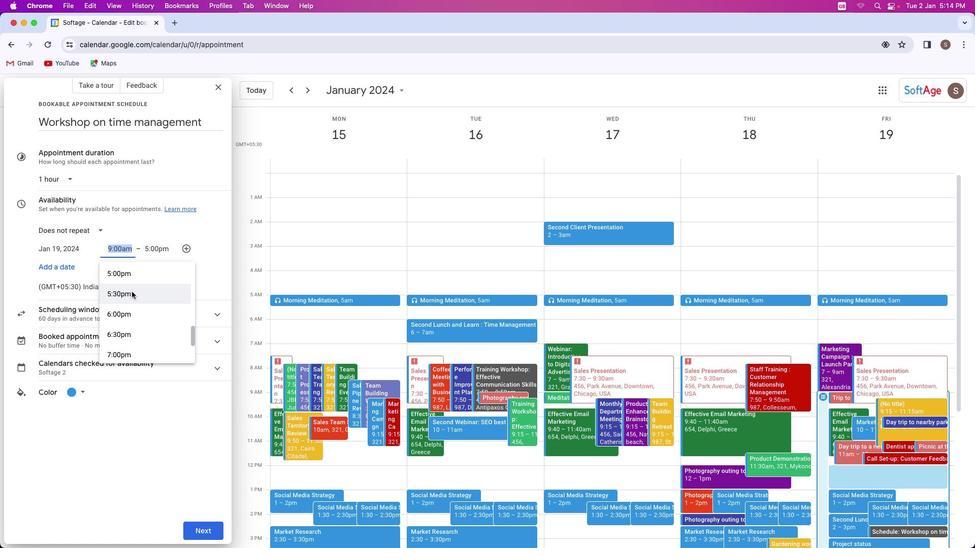 
Action: Mouse scrolled (129, 290) with delta (-1, -2)
Screenshot: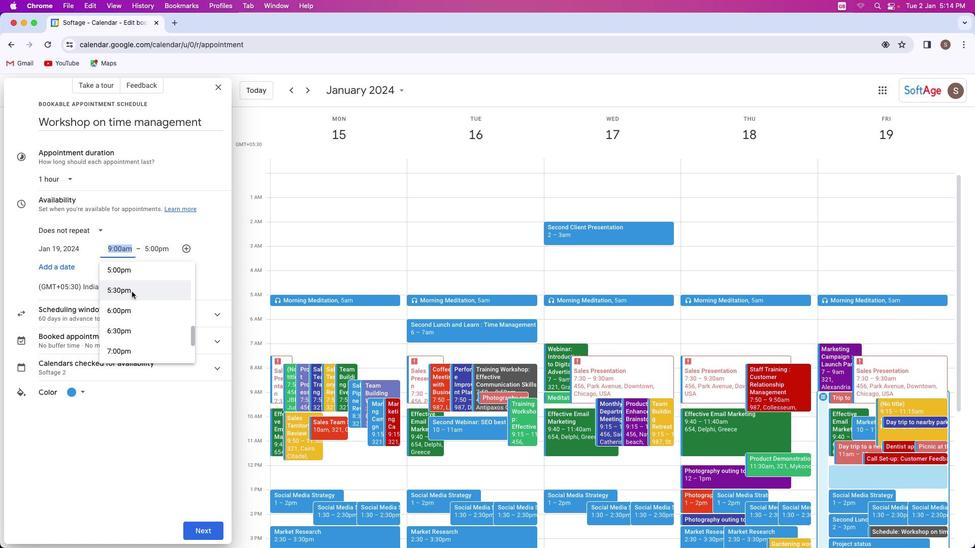 
Action: Mouse scrolled (129, 290) with delta (-1, -2)
Screenshot: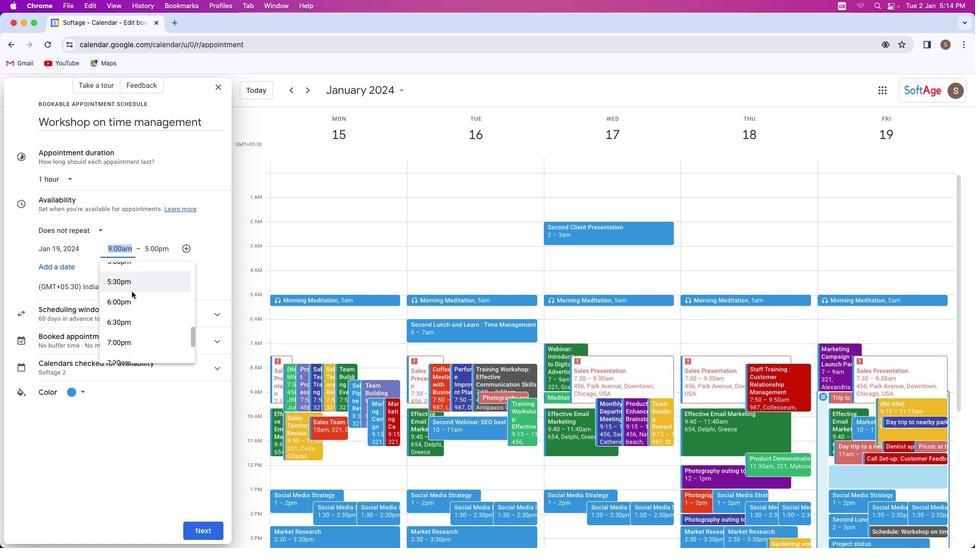 
Action: Mouse scrolled (129, 290) with delta (-1, -2)
Screenshot: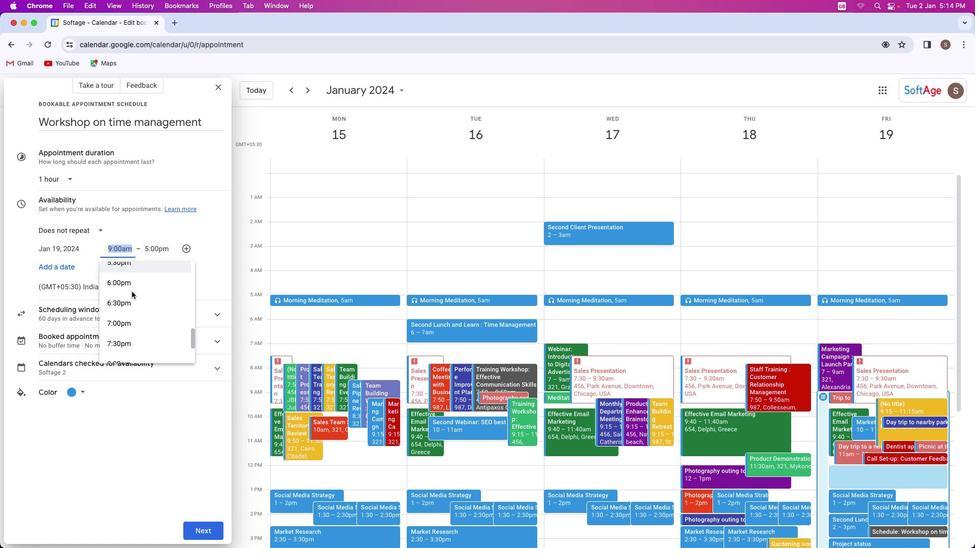 
Action: Mouse scrolled (129, 290) with delta (-1, -2)
Screenshot: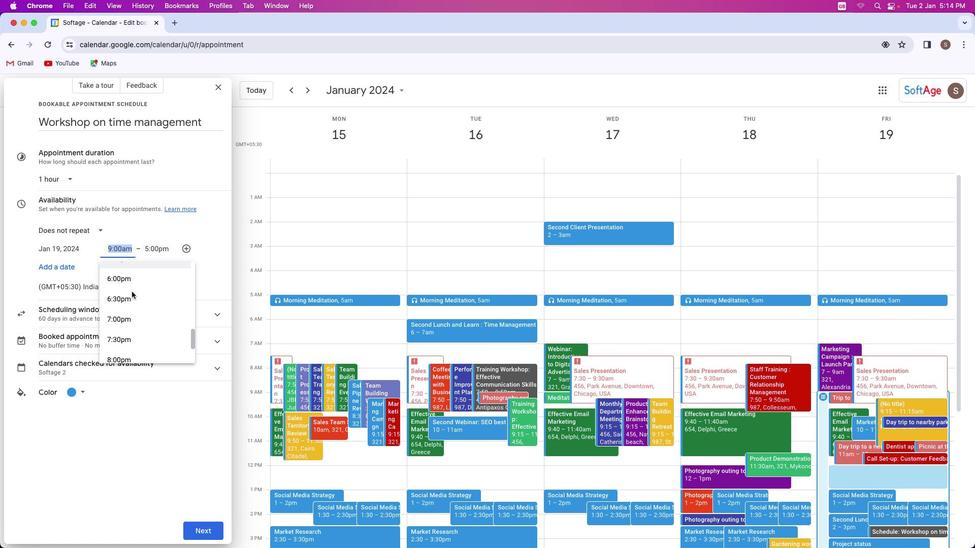 
Action: Mouse scrolled (129, 290) with delta (-1, -2)
Screenshot: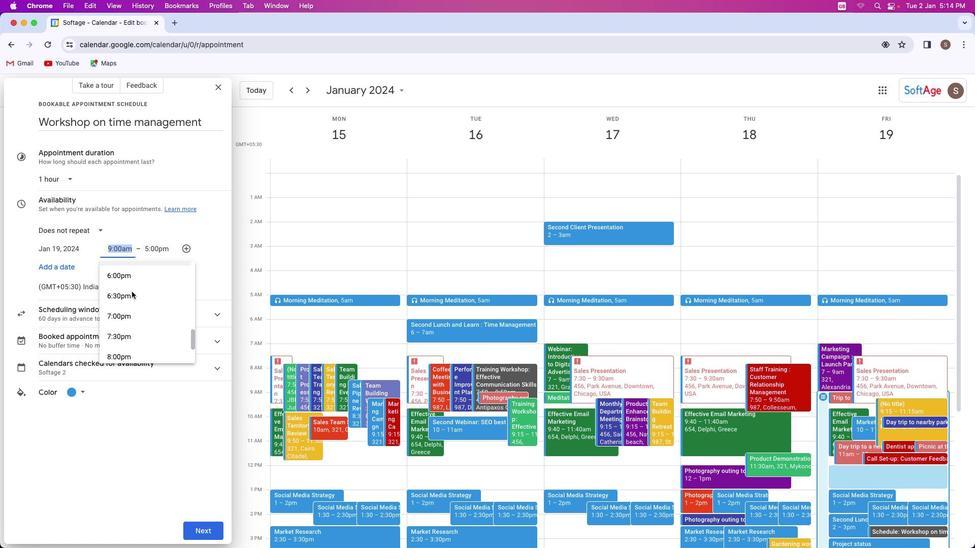 
Action: Mouse scrolled (129, 290) with delta (-1, -2)
Screenshot: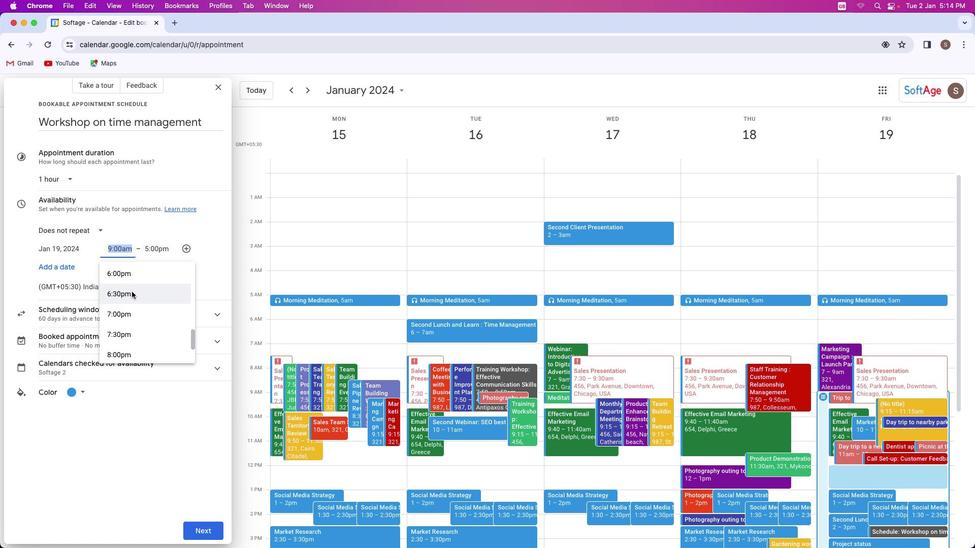 
Action: Mouse moved to (129, 290)
Screenshot: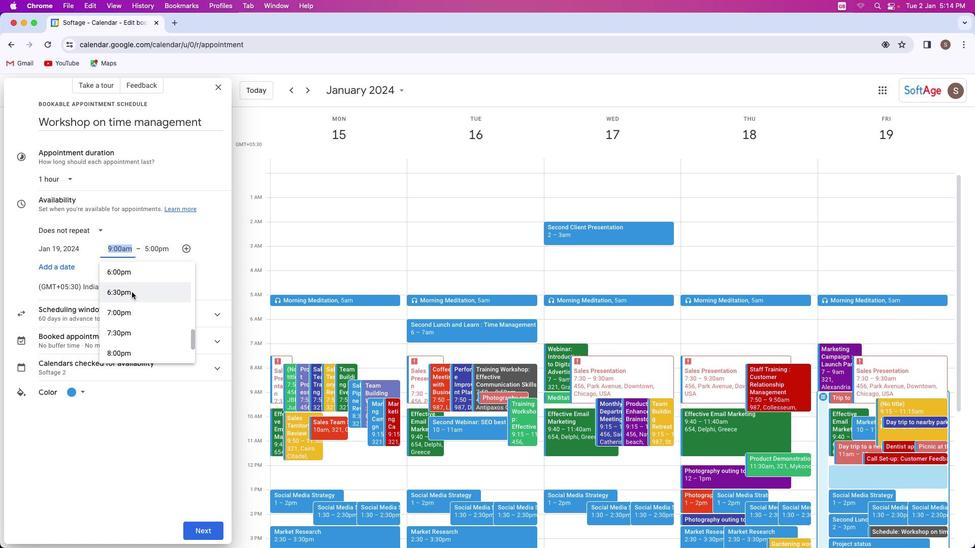 
Action: Mouse scrolled (129, 290) with delta (-1, -2)
Screenshot: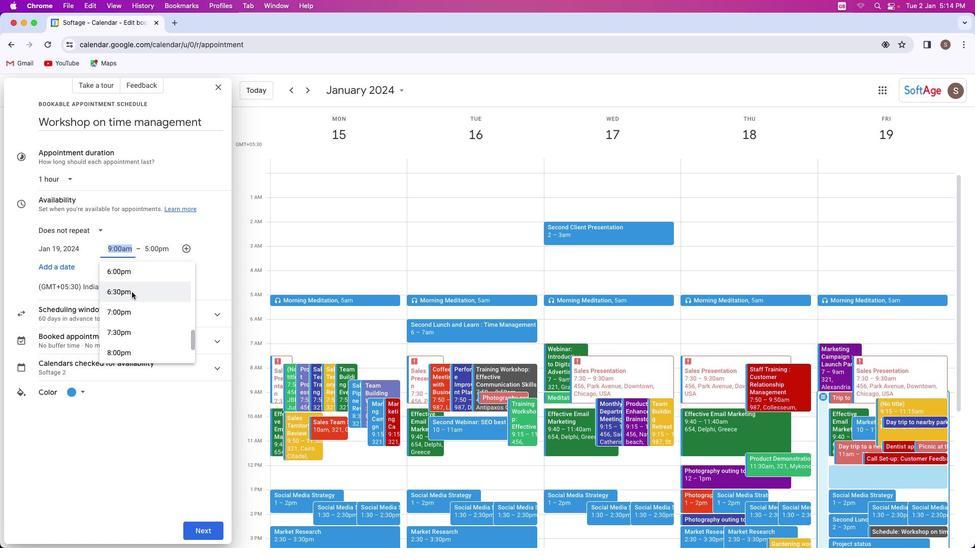 
Action: Mouse moved to (129, 290)
Screenshot: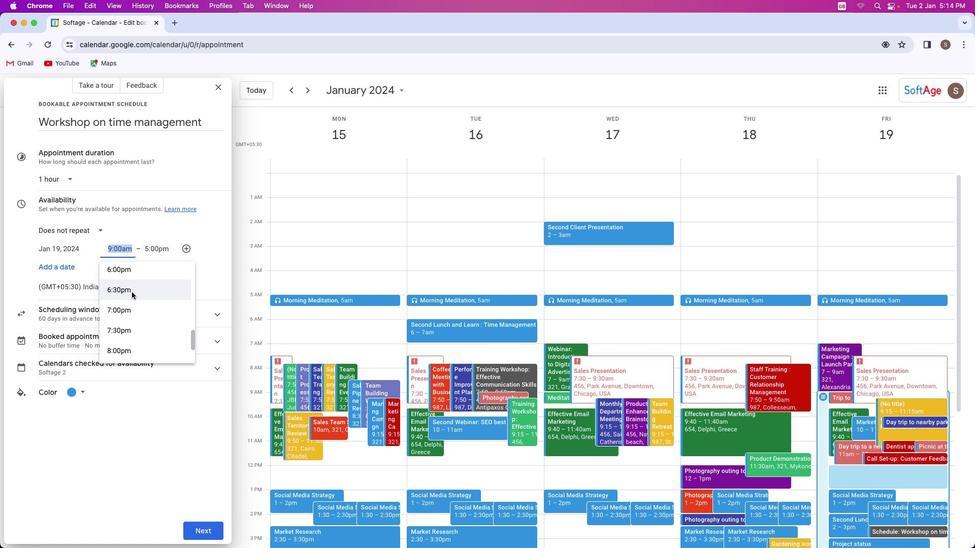 
Action: Mouse scrolled (129, 290) with delta (-1, -2)
Screenshot: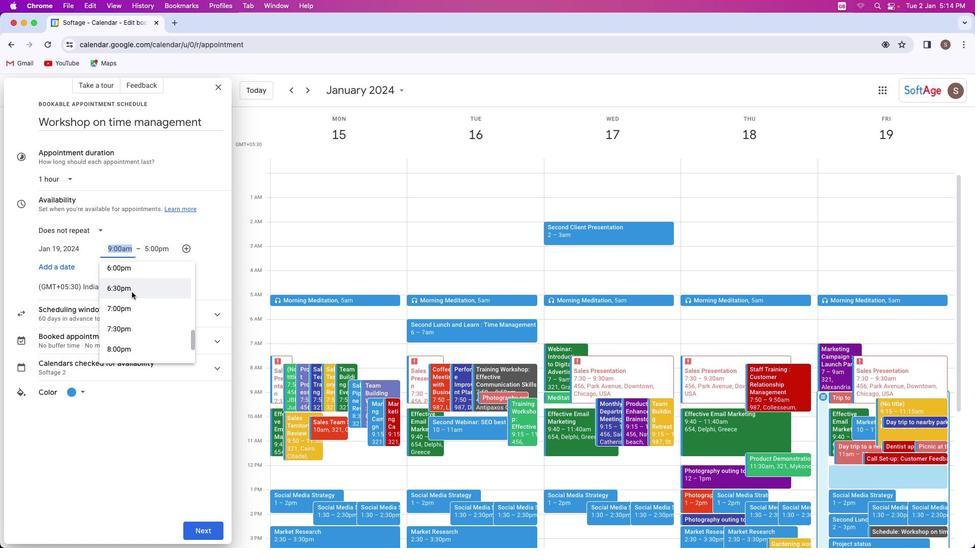 
Action: Mouse scrolled (129, 290) with delta (-1, -2)
Screenshot: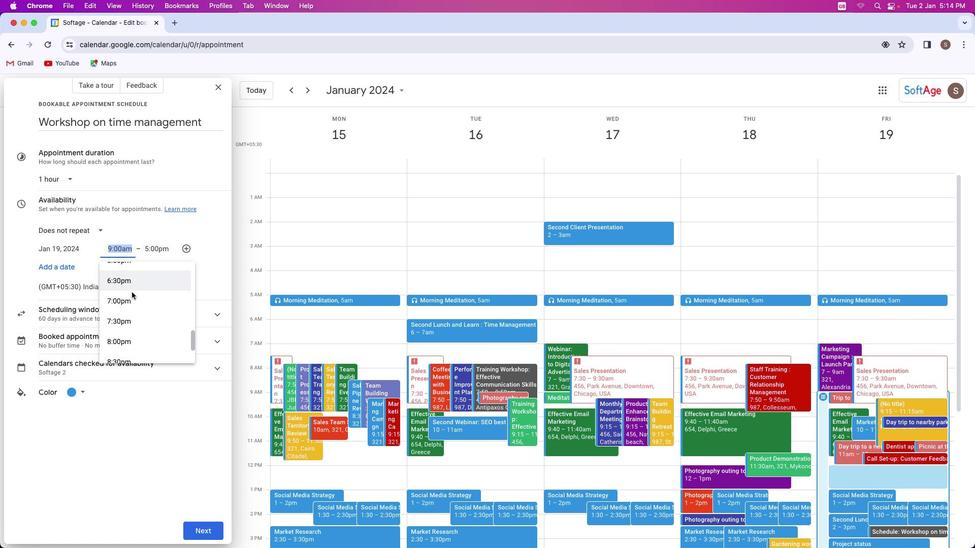 
Action: Mouse scrolled (129, 290) with delta (-1, -2)
Screenshot: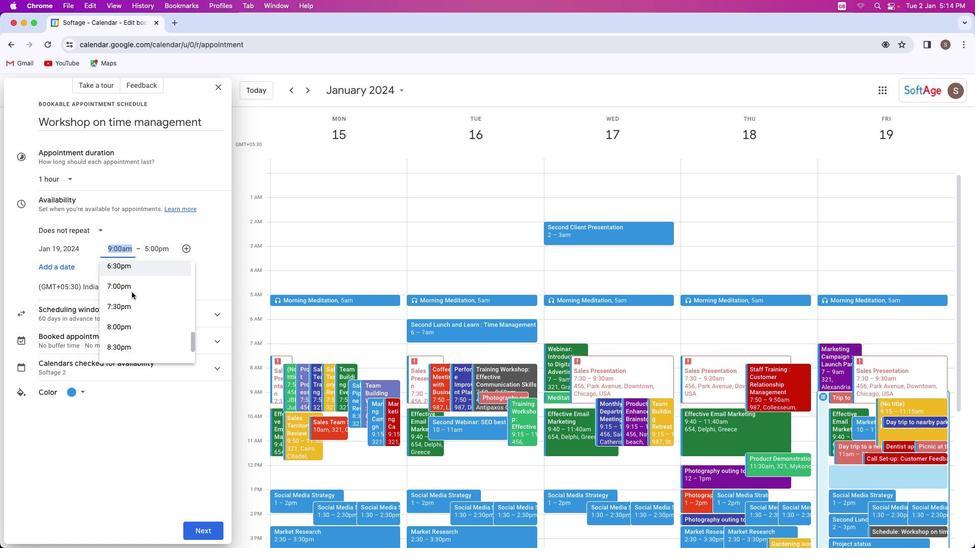 
Action: Mouse scrolled (129, 290) with delta (-1, -2)
Screenshot: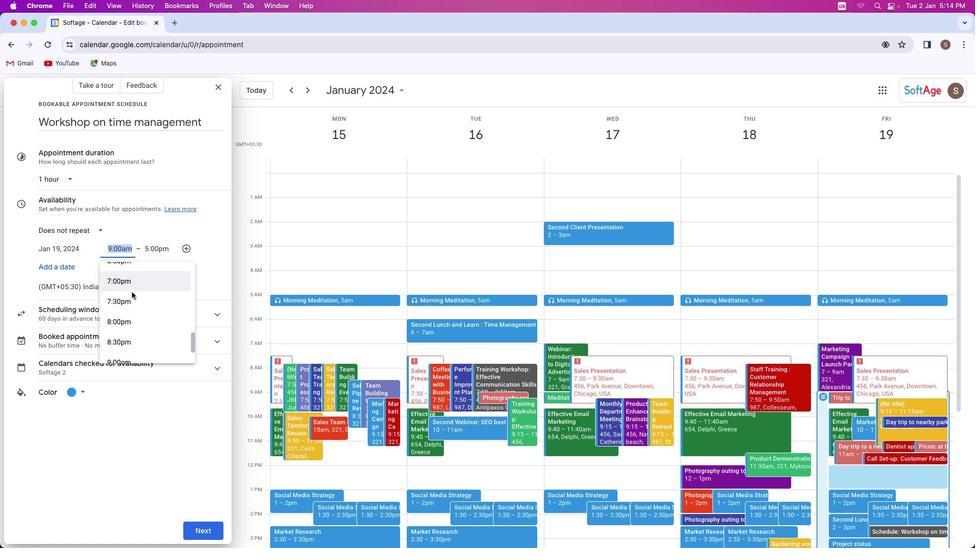
Action: Mouse scrolled (129, 290) with delta (-1, -2)
Screenshot: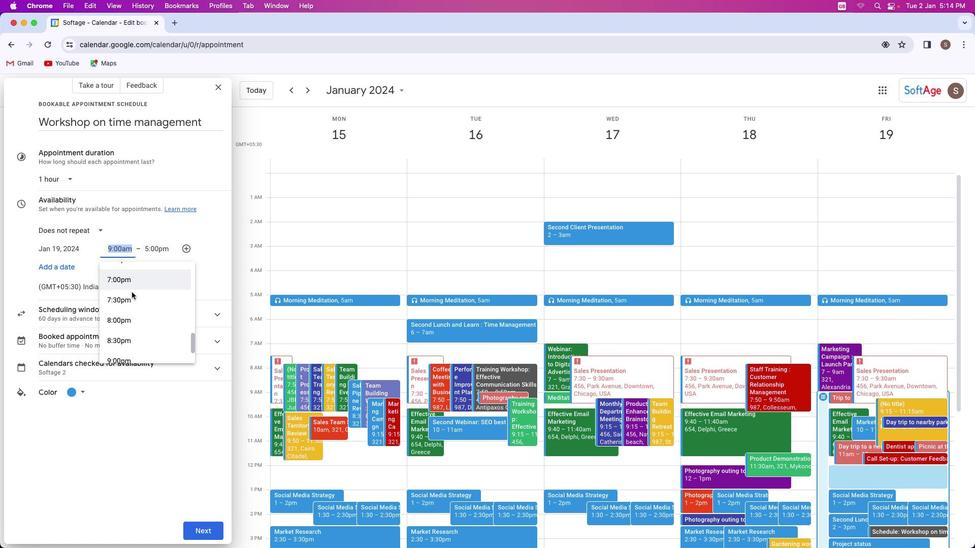 
Action: Mouse scrolled (129, 290) with delta (-1, -1)
Screenshot: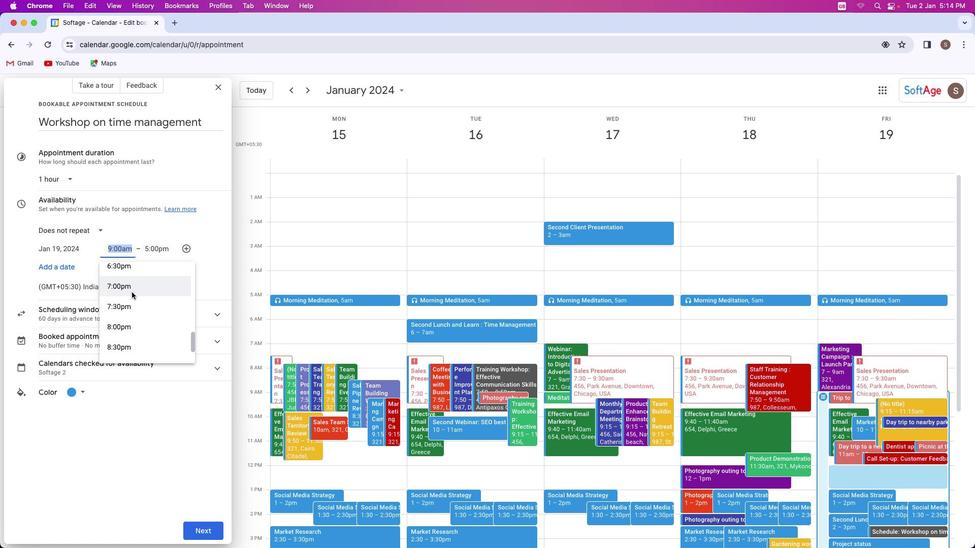 
Action: Mouse scrolled (129, 290) with delta (-1, -1)
Screenshot: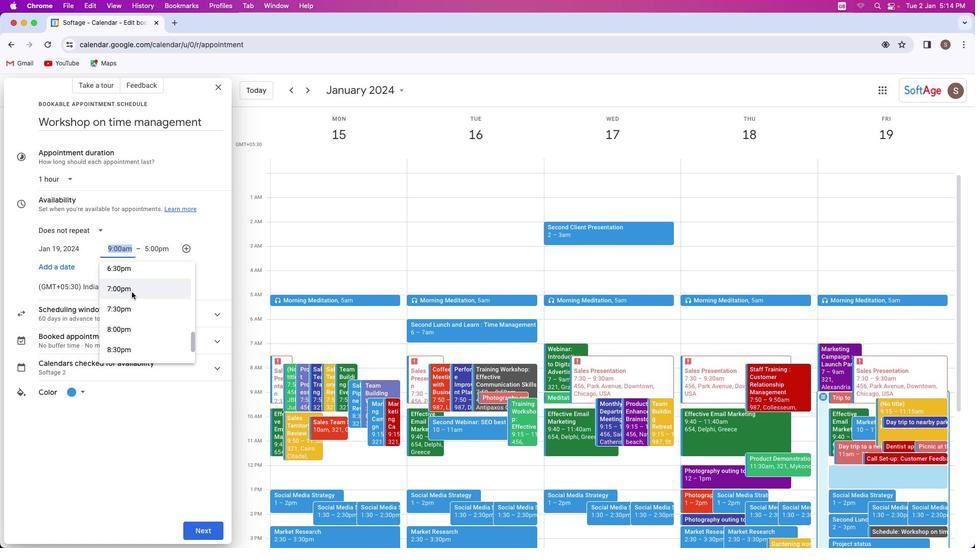 
Action: Mouse scrolled (129, 290) with delta (-1, -1)
Screenshot: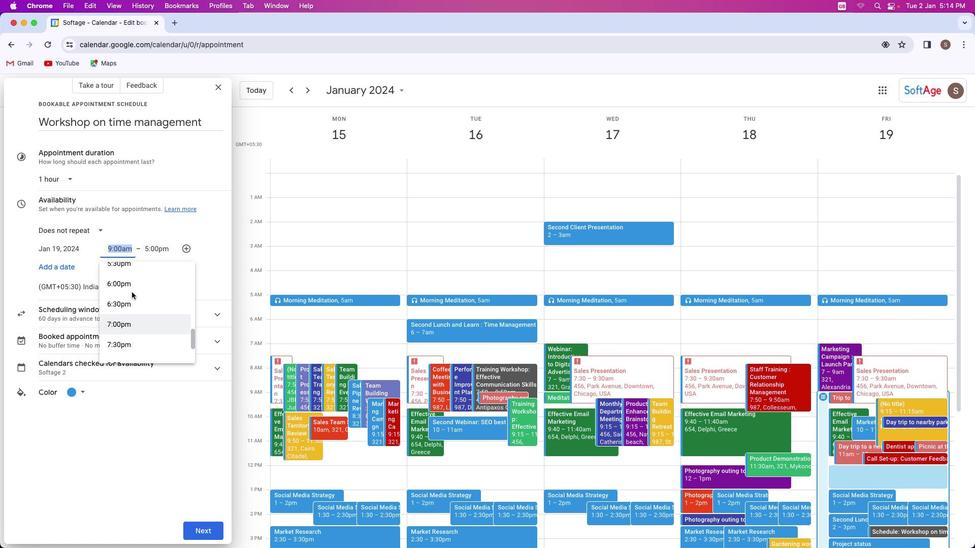 
Action: Mouse scrolled (129, 290) with delta (-1, -1)
Screenshot: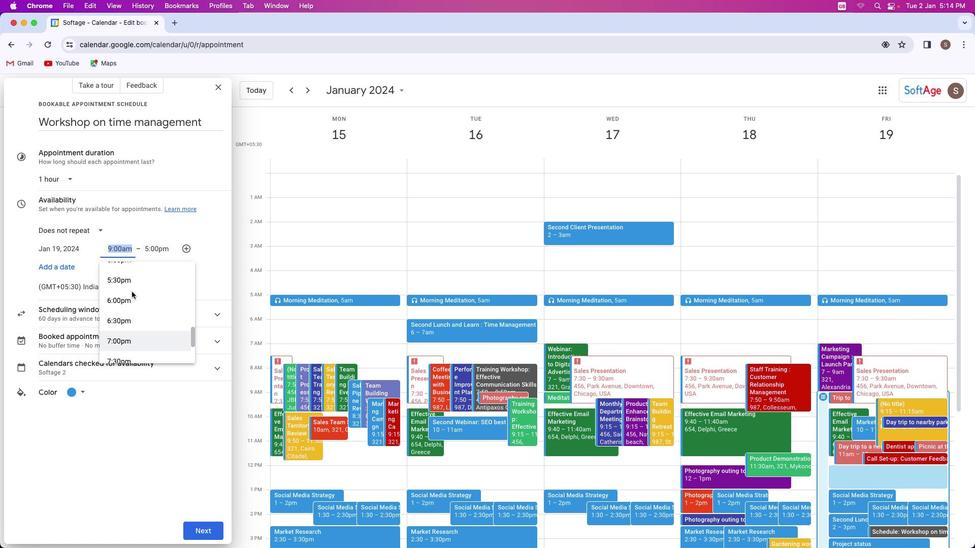 
Action: Mouse scrolled (129, 290) with delta (-1, -1)
Screenshot: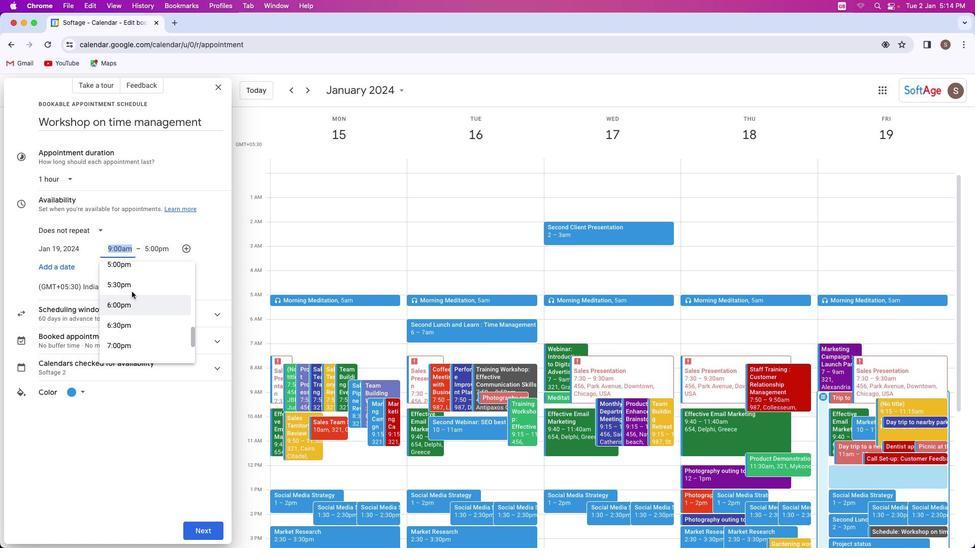 
Action: Mouse moved to (129, 289)
Screenshot: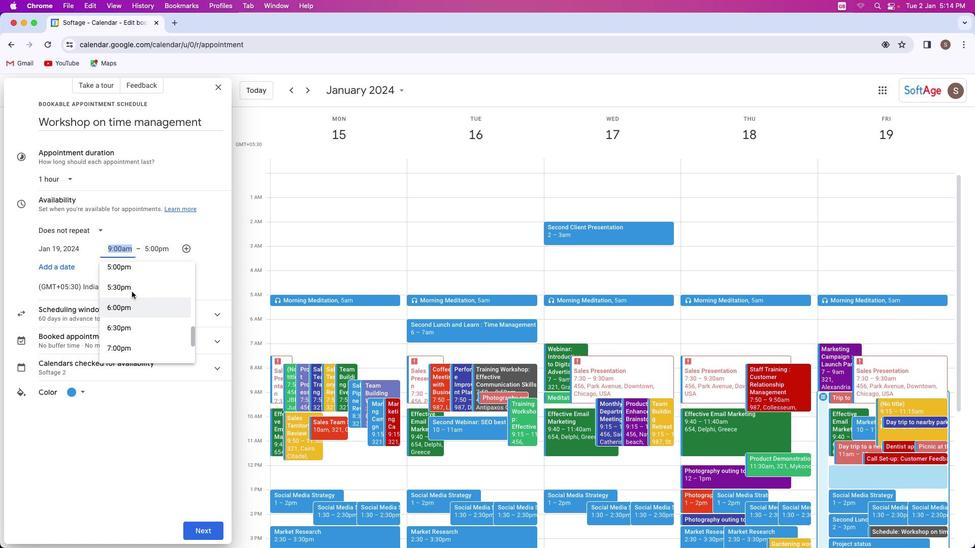 
Action: Mouse scrolled (129, 289) with delta (-1, -1)
Screenshot: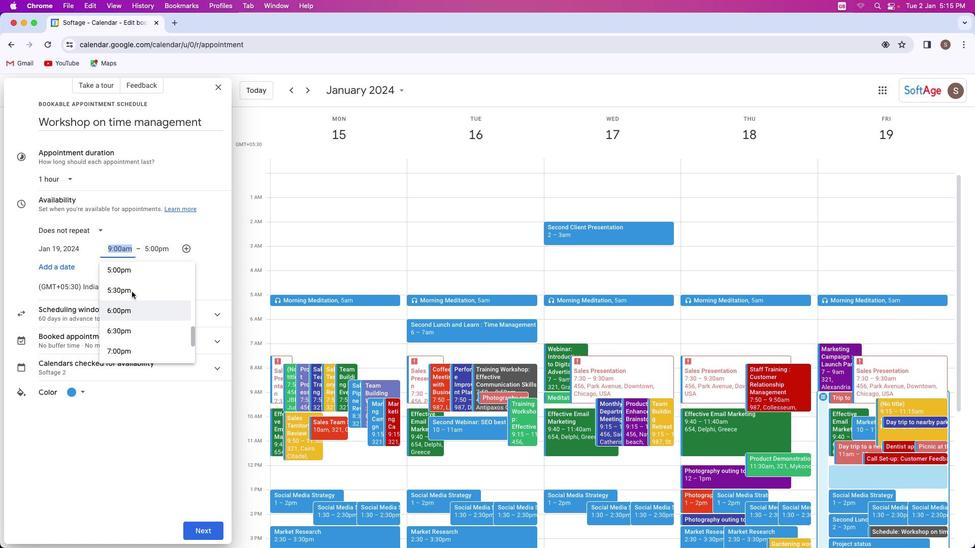 
Action: Mouse scrolled (129, 289) with delta (-1, -1)
Screenshot: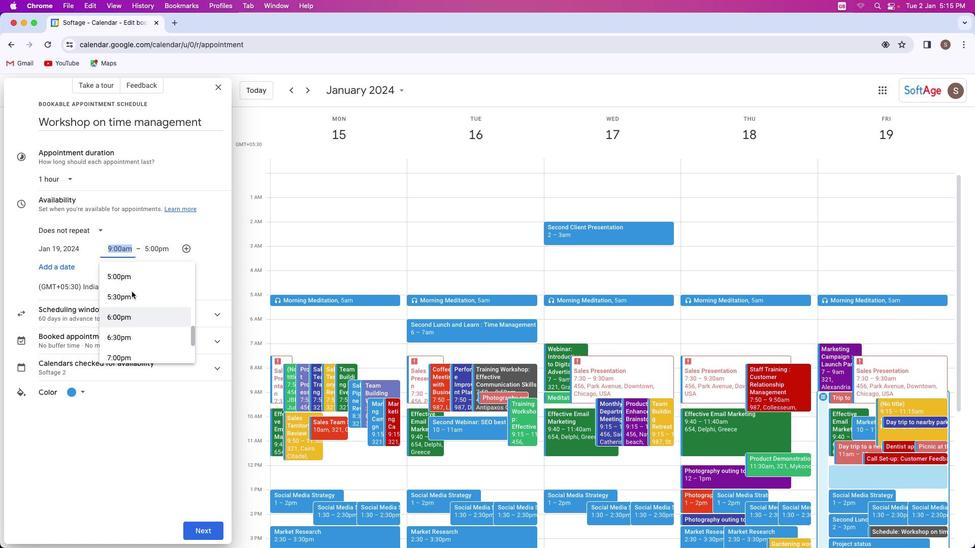 
Action: Mouse scrolled (129, 289) with delta (-1, -1)
Screenshot: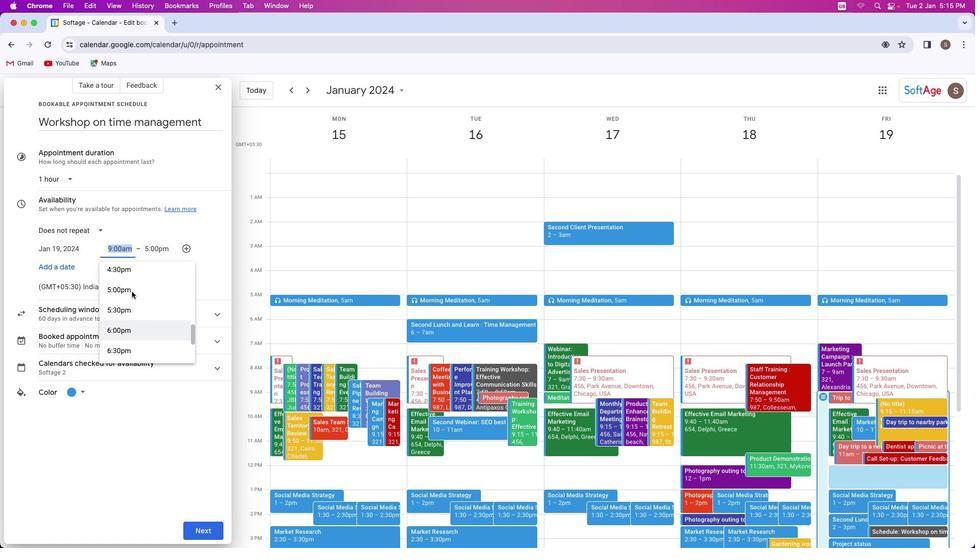 
Action: Mouse moved to (129, 289)
Screenshot: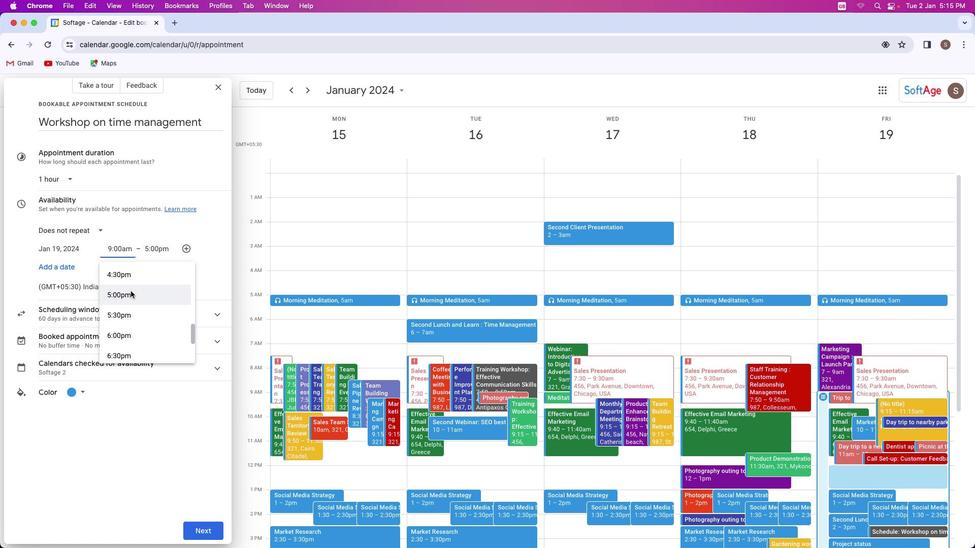 
Action: Mouse pressed left at (129, 289)
Screenshot: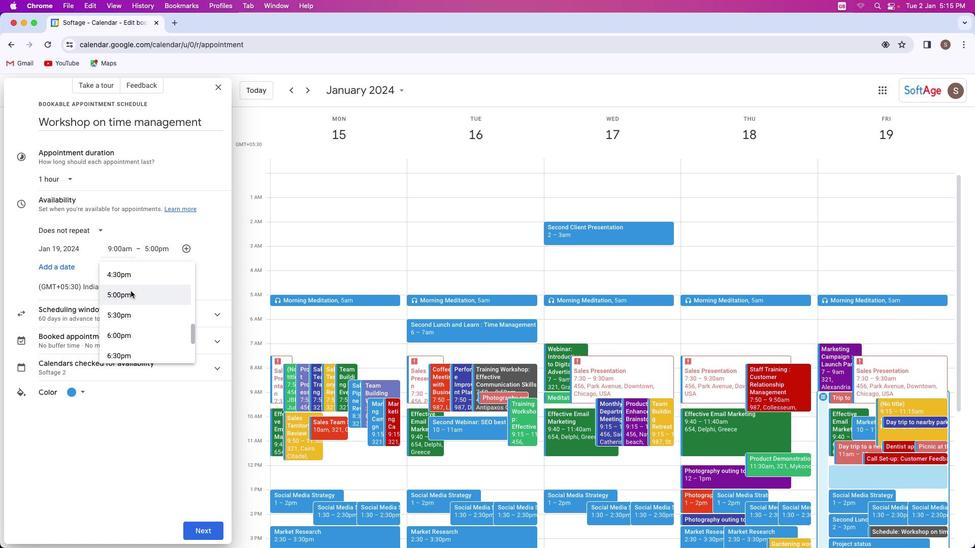 
Action: Mouse moved to (152, 251)
Screenshot: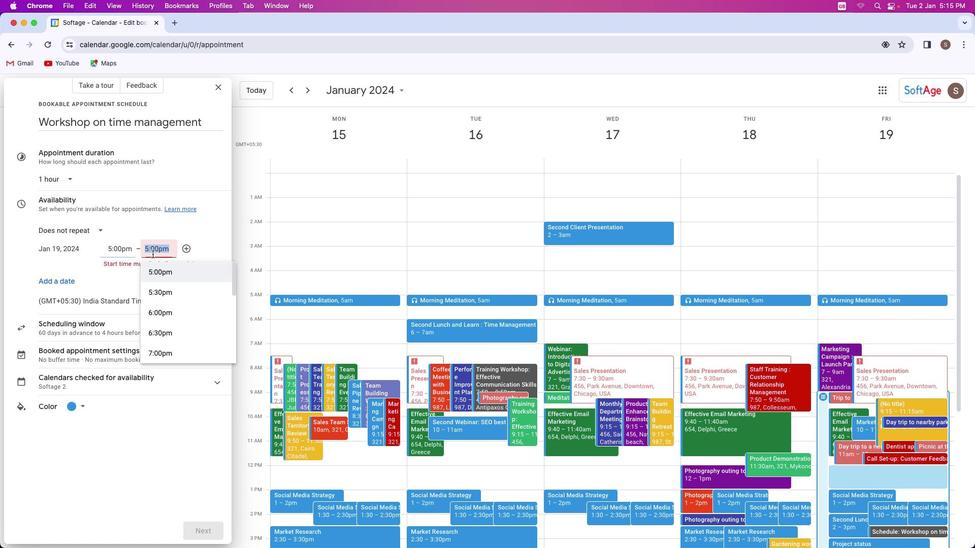 
Action: Mouse pressed left at (152, 251)
Screenshot: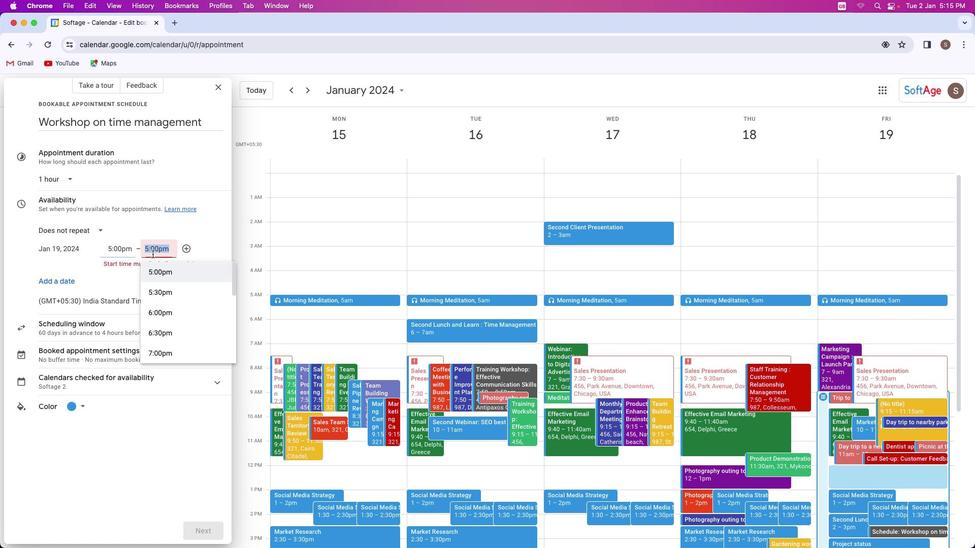 
Action: Mouse moved to (160, 311)
Screenshot: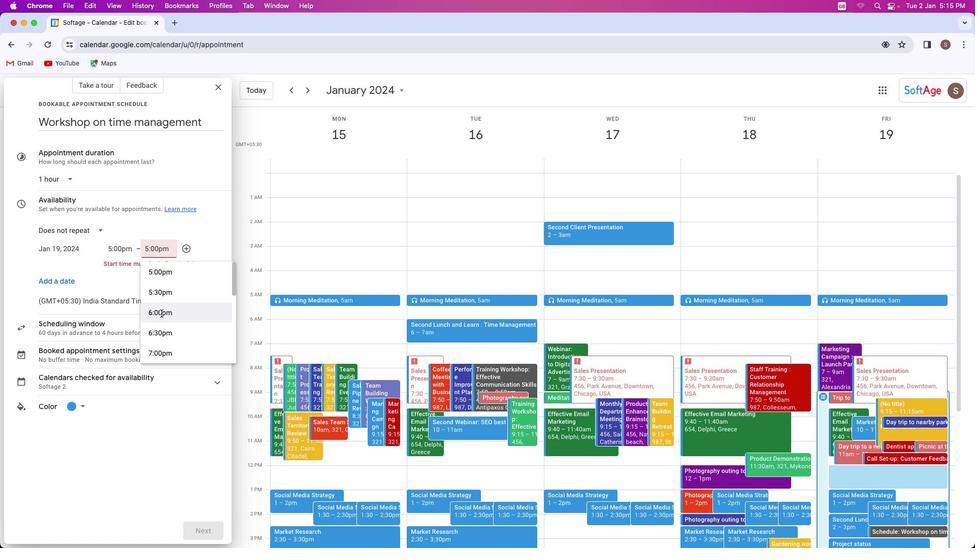 
Action: Mouse pressed left at (160, 311)
Screenshot: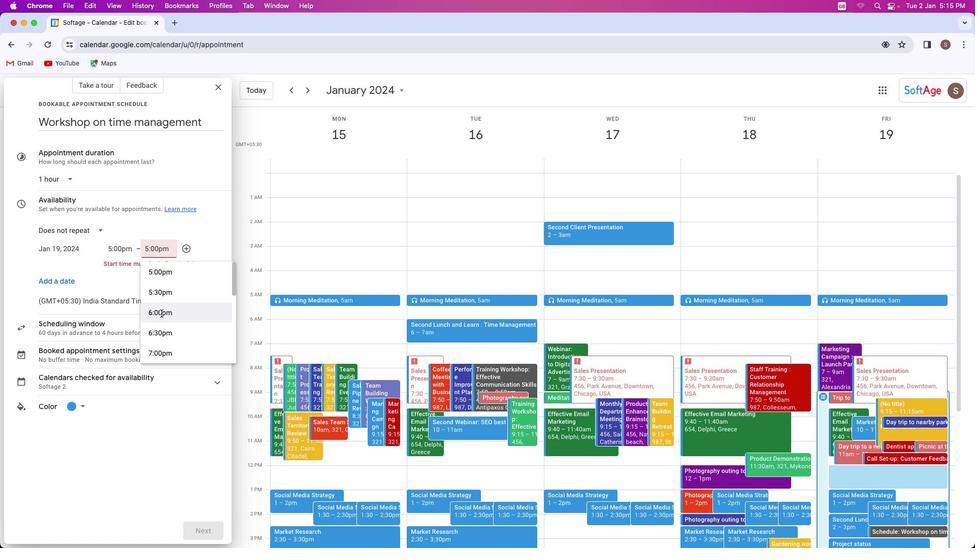 
Action: Mouse moved to (75, 391)
Screenshot: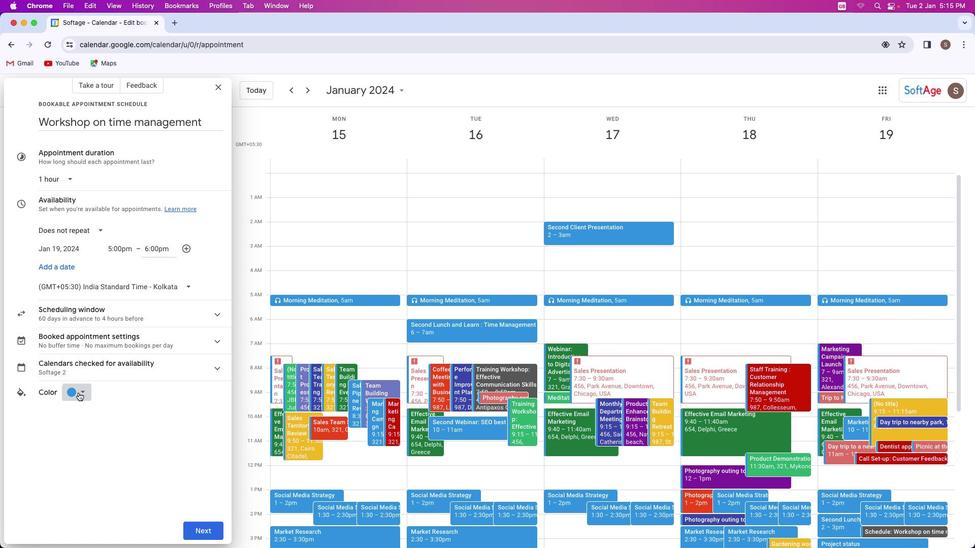 
Action: Mouse pressed left at (75, 391)
Screenshot: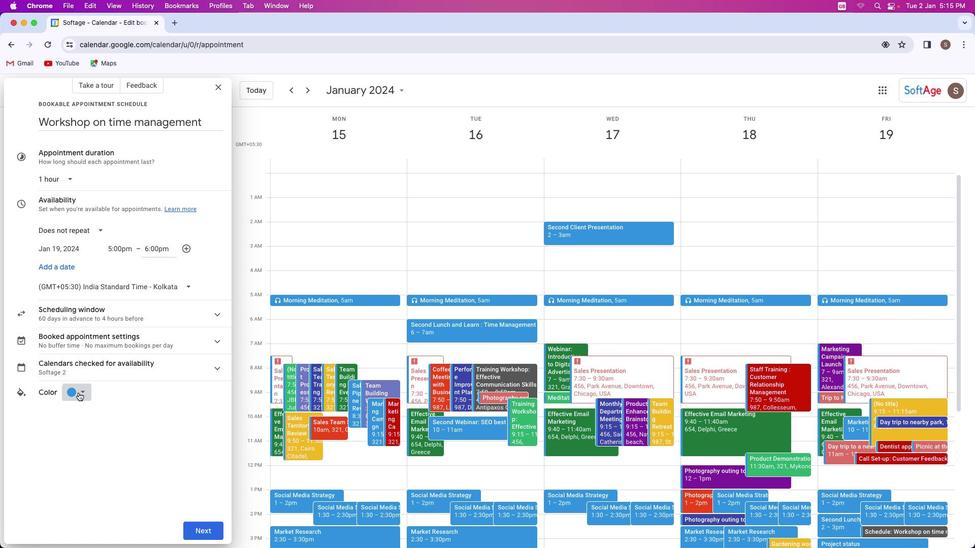 
Action: Mouse moved to (78, 407)
Screenshot: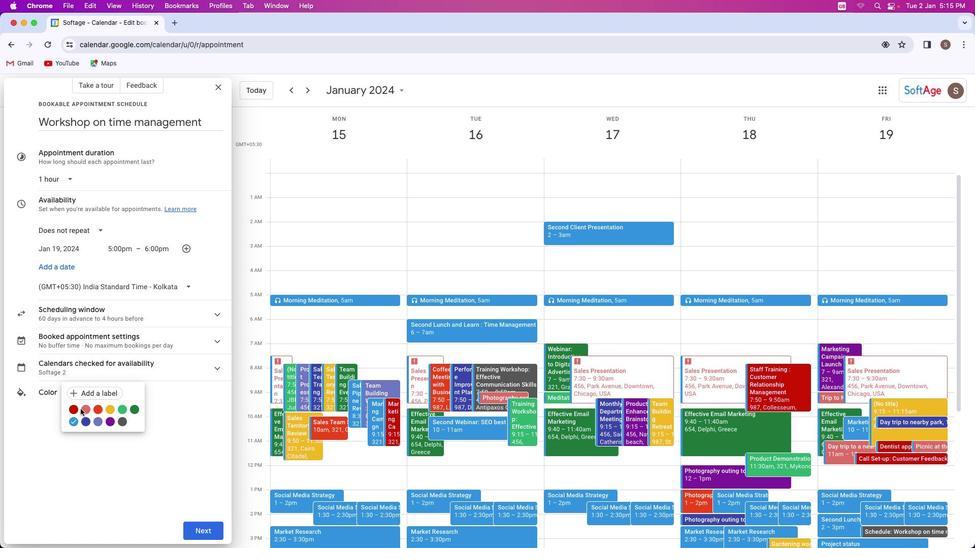 
Action: Mouse pressed left at (78, 407)
Screenshot: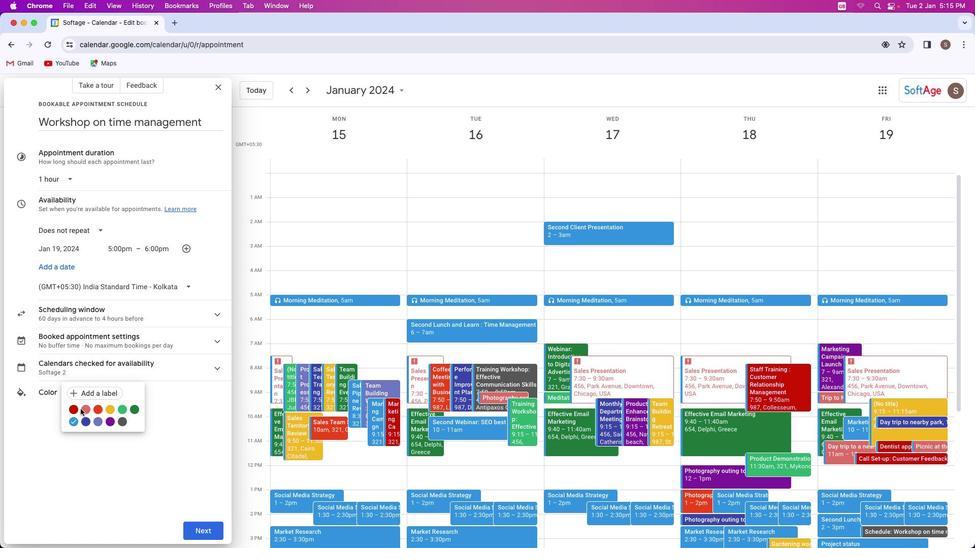 
Action: Mouse moved to (120, 421)
Screenshot: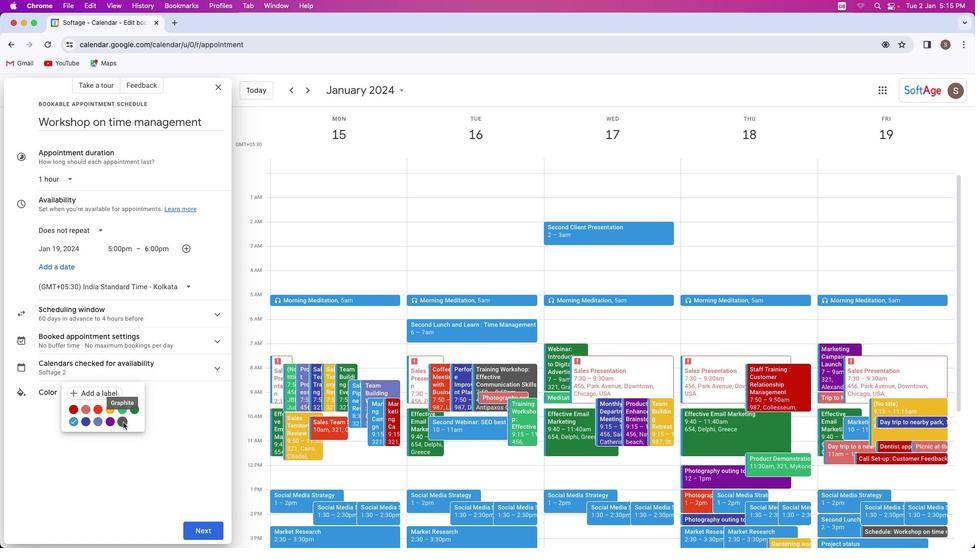 
Action: Mouse pressed left at (120, 421)
Screenshot: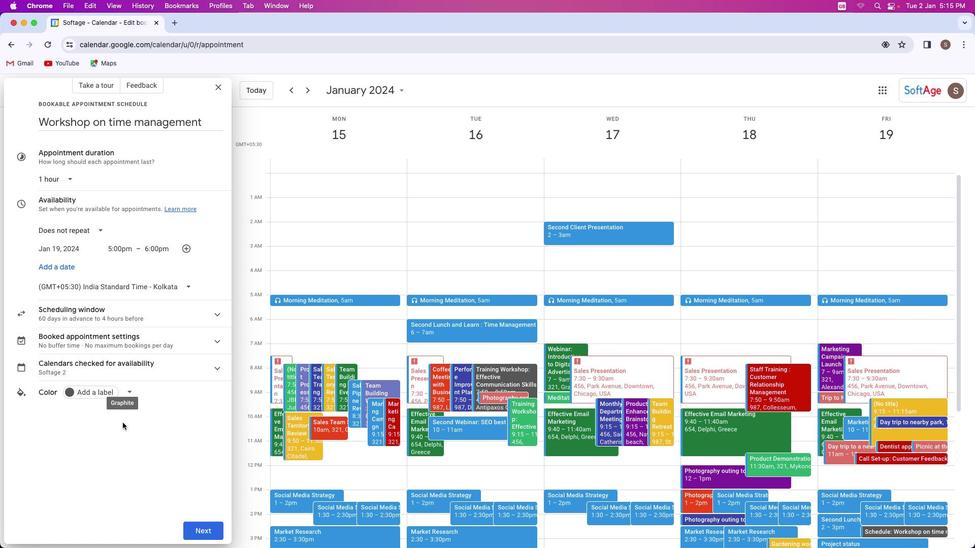 
Action: Mouse moved to (212, 526)
Screenshot: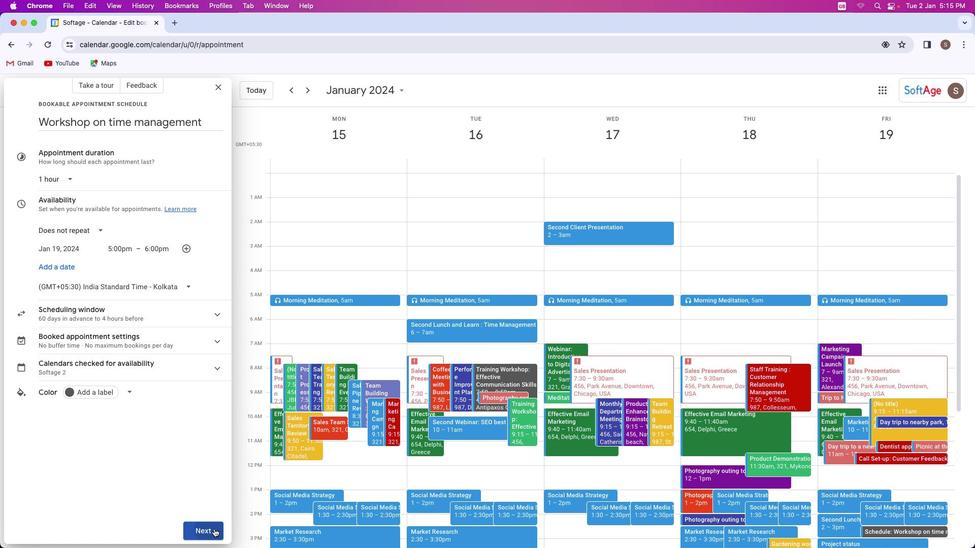 
Action: Mouse pressed left at (212, 526)
Screenshot: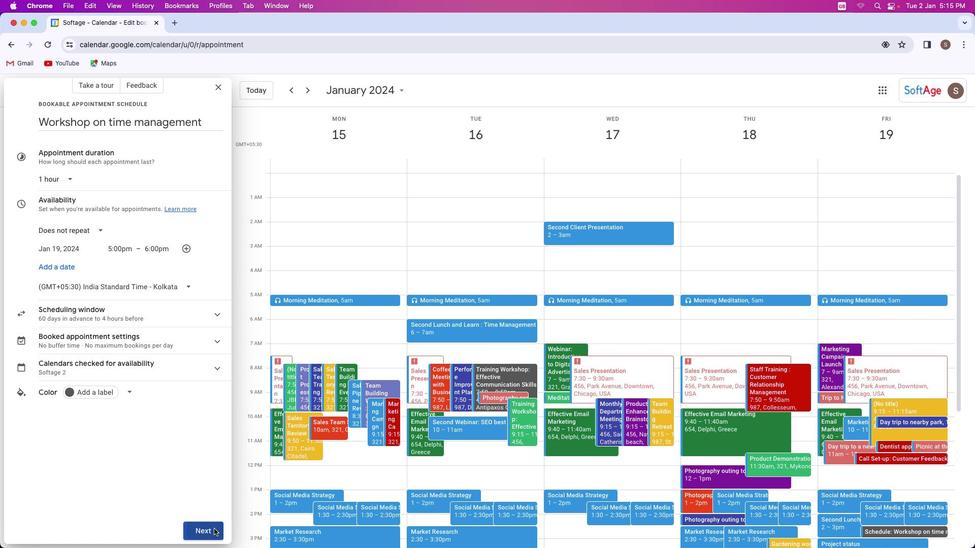 
Action: Mouse moved to (92, 311)
Screenshot: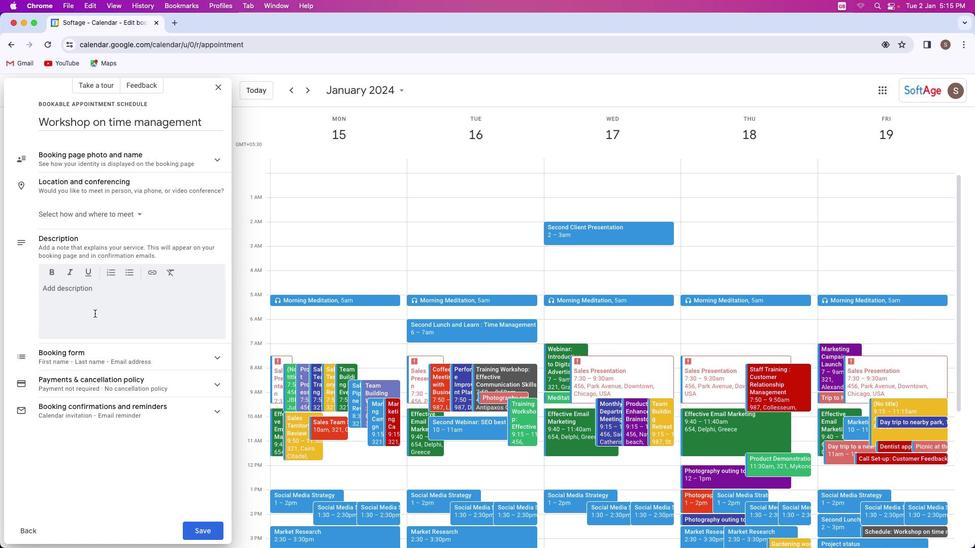 
Action: Mouse pressed left at (92, 311)
Screenshot: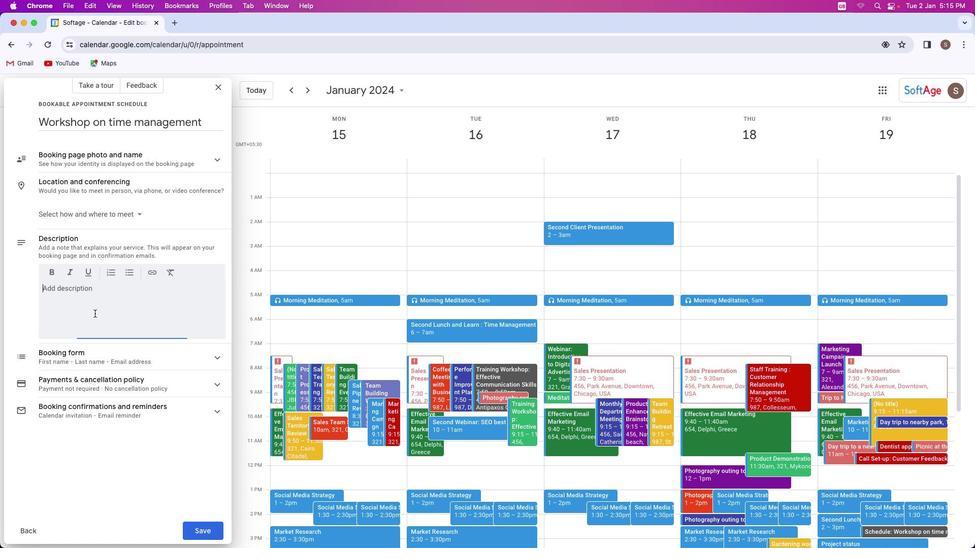 
Action: Mouse moved to (90, 315)
Screenshot: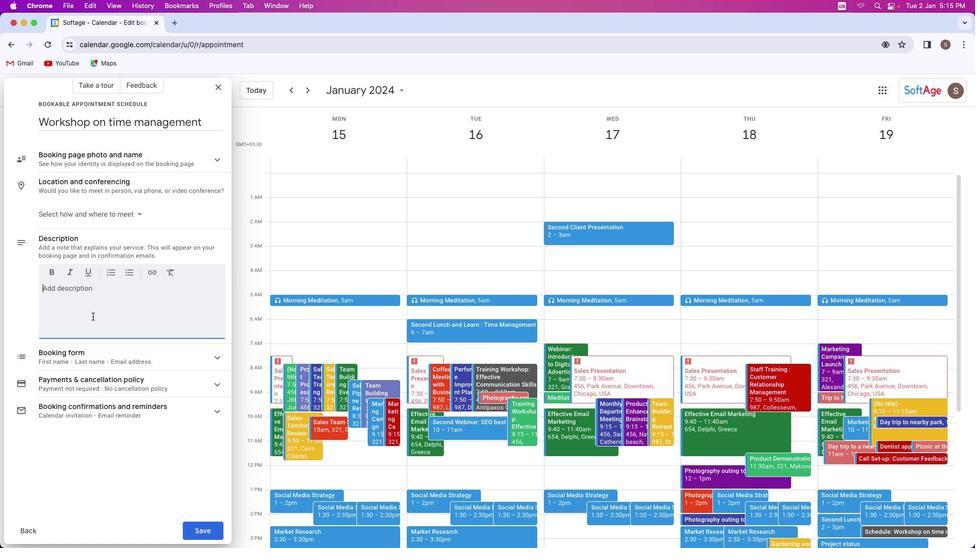 
Action: Key pressed Key.shift'T''h''i''s'Key.space's''c''h''e''d''u''l''e'Key.space'i''s'Key.space'f''o''r'Key.space'w''o''r''k''s''h''o''p'Key.space'o''n'Key.space't''i''m''e'Key.space'm''a''n''a''g''e''m''e''n''t''.'
Screenshot: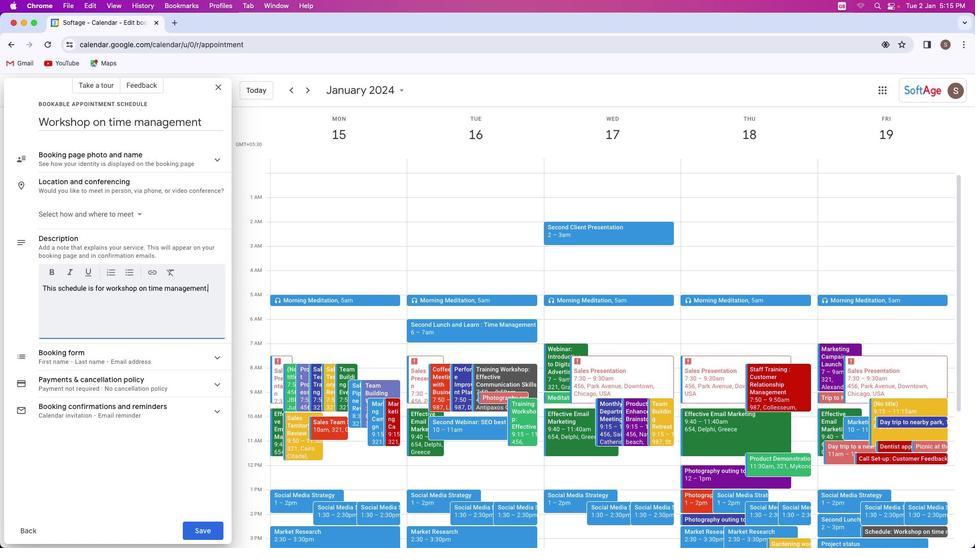 
Action: Mouse moved to (196, 526)
Screenshot: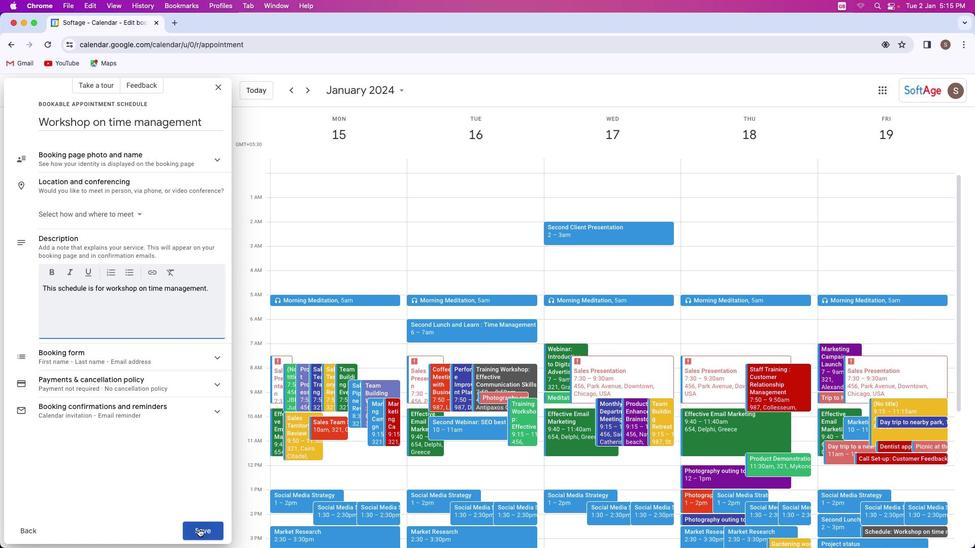 
Action: Mouse pressed left at (196, 526)
Screenshot: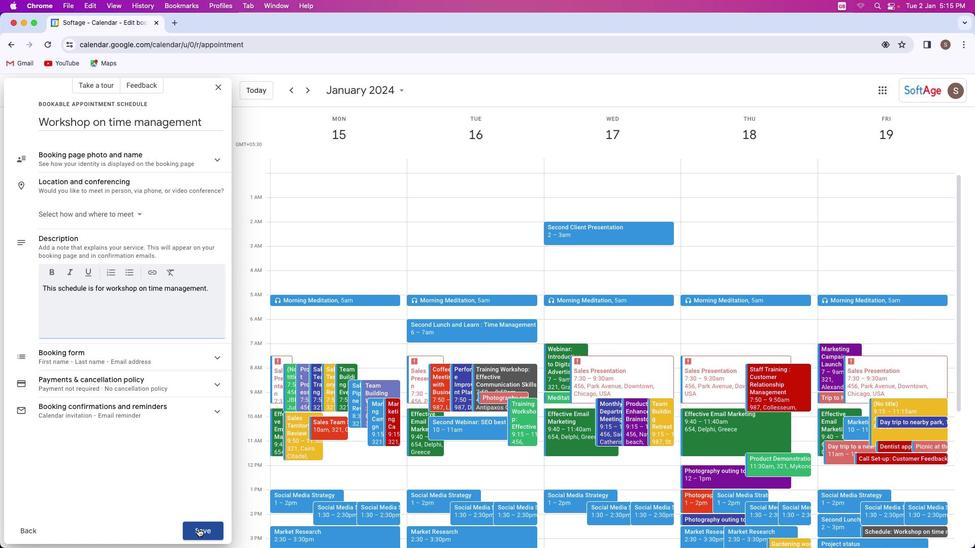 
Action: Mouse moved to (514, 270)
Screenshot: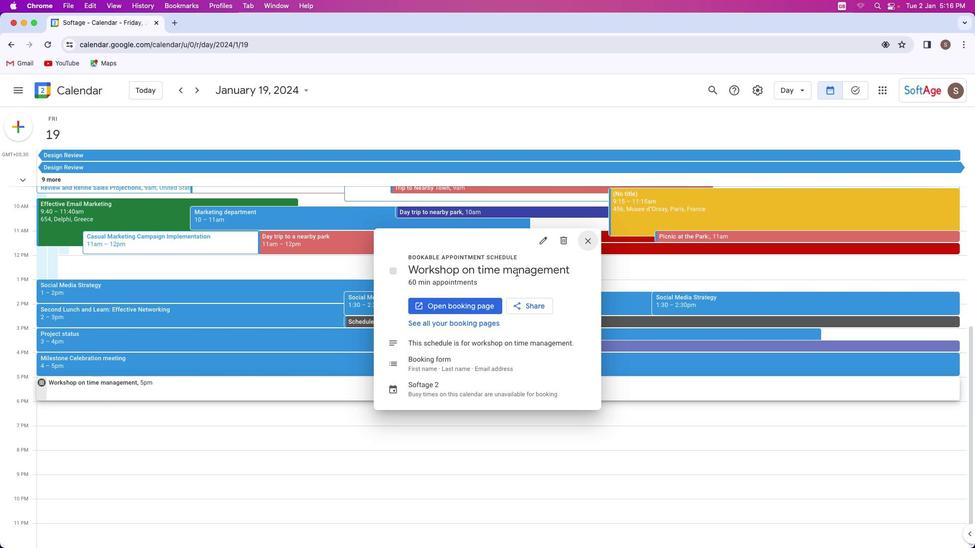 
